 Task: Open Card Donor Stewardship Planning in Board Product User Experience Testing and Optimization to Workspace Change Management Consulting and add a team member Softage.2@softage.net, a label Blue, a checklist Embroidery, an attachment from your computer, a color Blue and finally, add a card description 'Update company social media profiles' and a comment 'Given the potential impact of this task on our company competitive position, let us ensure that we approach it with a sense of strategic thinking and planning.'. Add a start date 'Jan 06, 1900' with a due date 'Jan 13, 1900'
Action: Mouse moved to (68, 282)
Screenshot: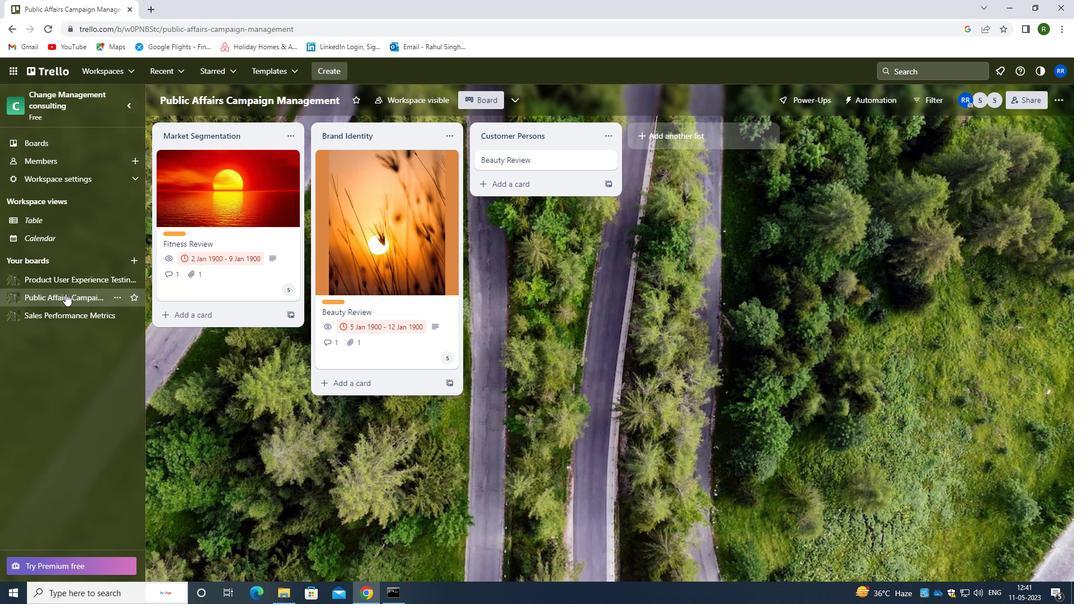 
Action: Mouse pressed left at (68, 282)
Screenshot: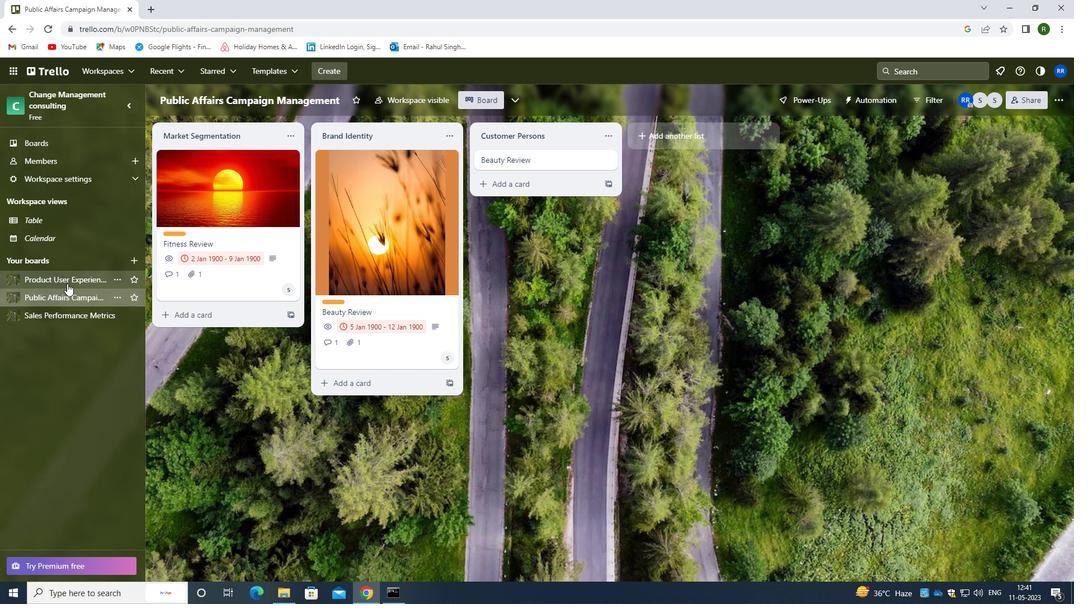 
Action: Mouse moved to (447, 189)
Screenshot: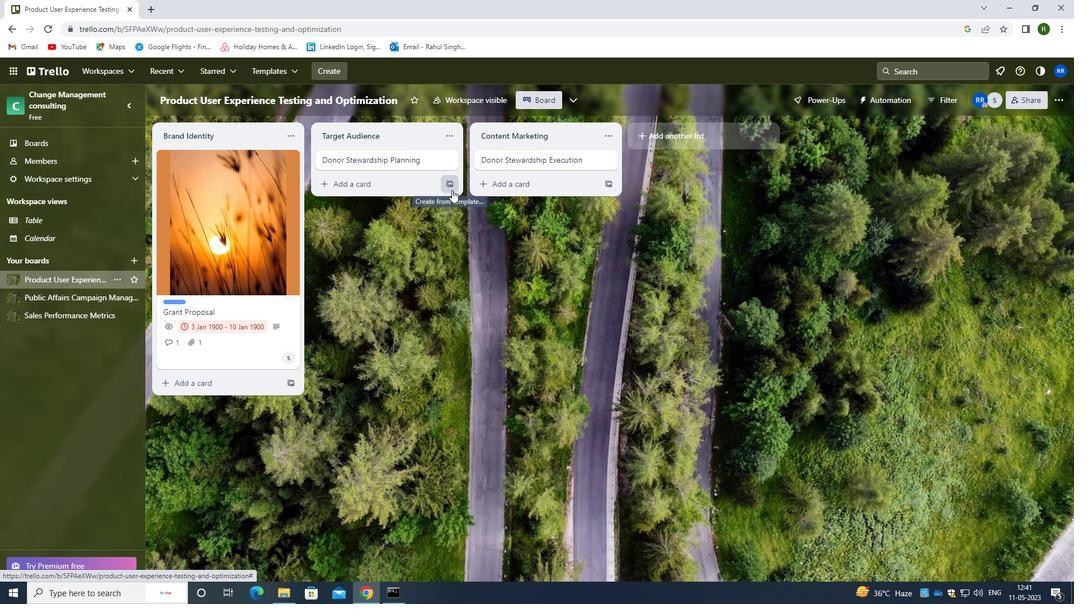
Action: Mouse pressed left at (447, 189)
Screenshot: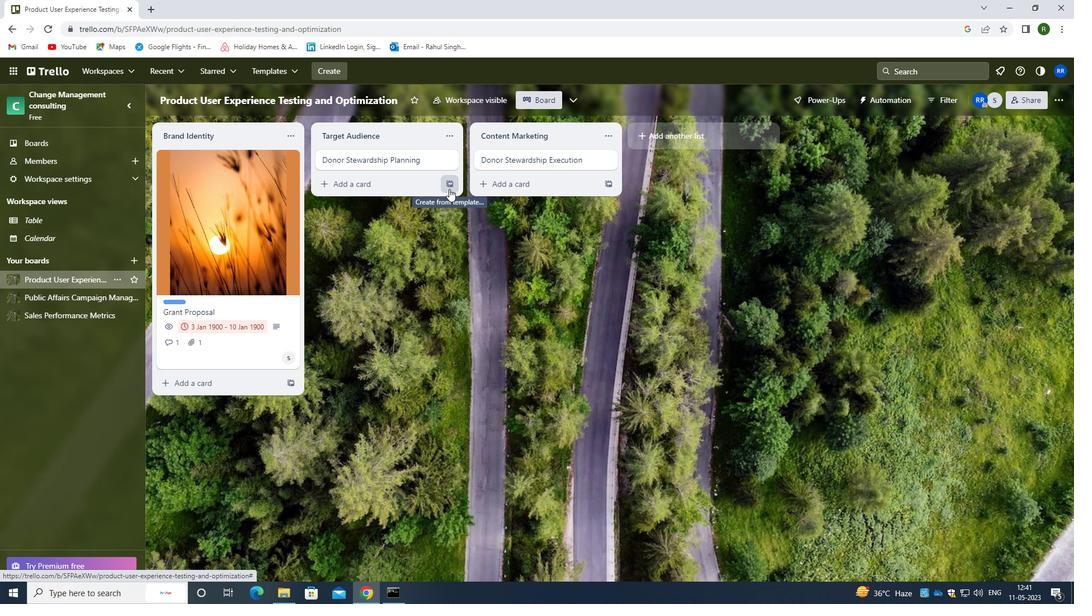 
Action: Mouse moved to (381, 203)
Screenshot: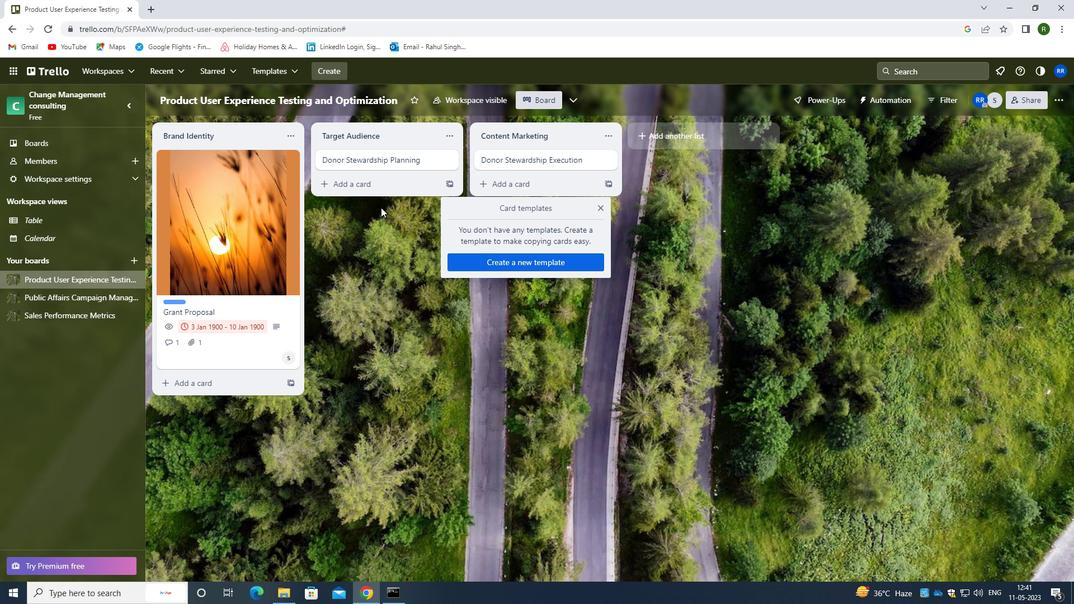 
Action: Mouse pressed left at (381, 203)
Screenshot: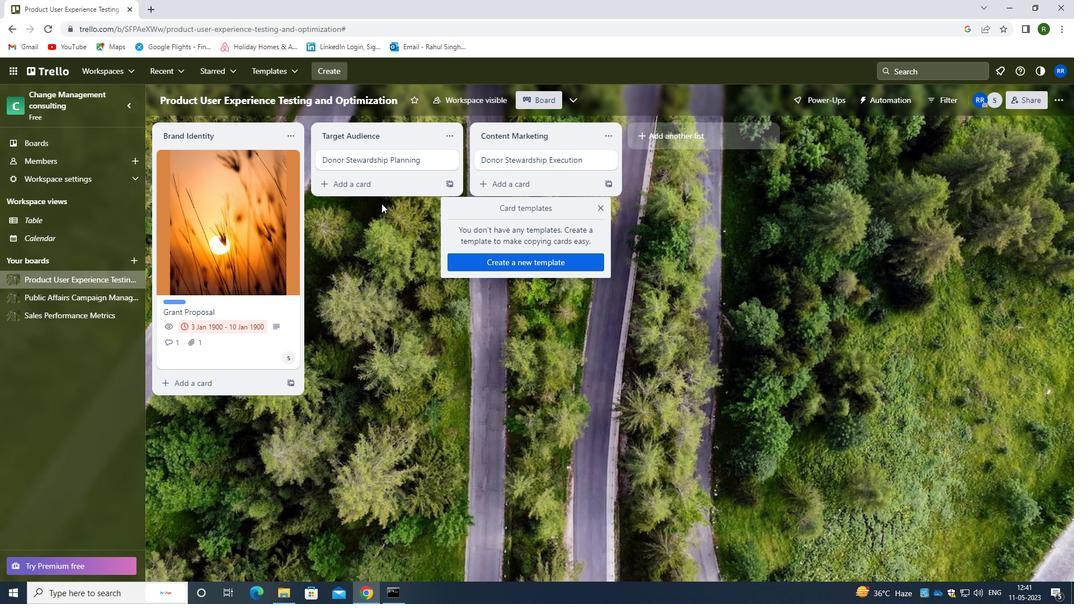 
Action: Mouse moved to (445, 157)
Screenshot: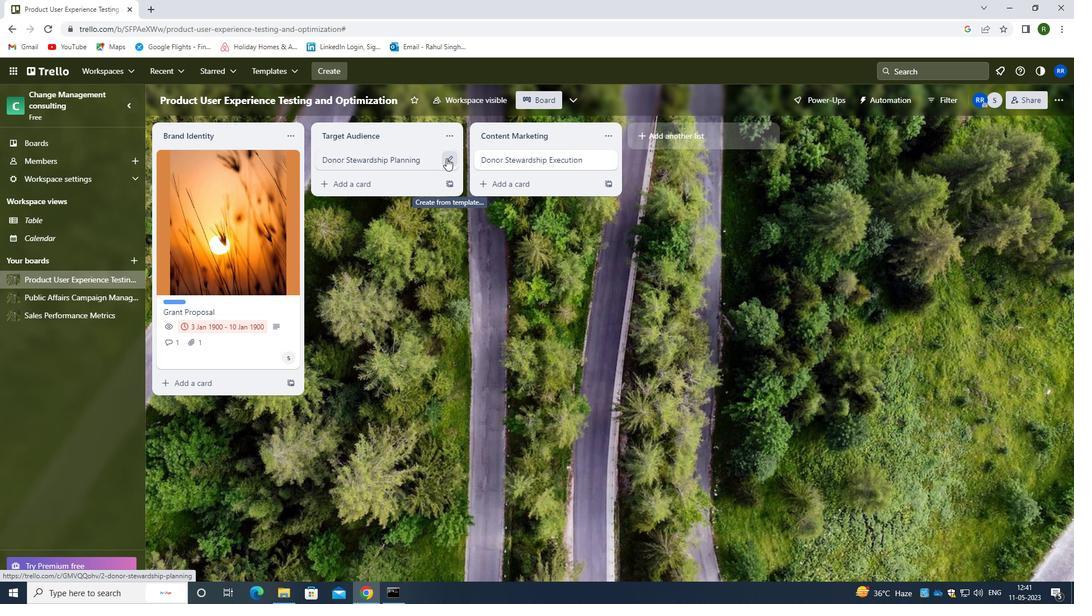 
Action: Mouse pressed left at (445, 157)
Screenshot: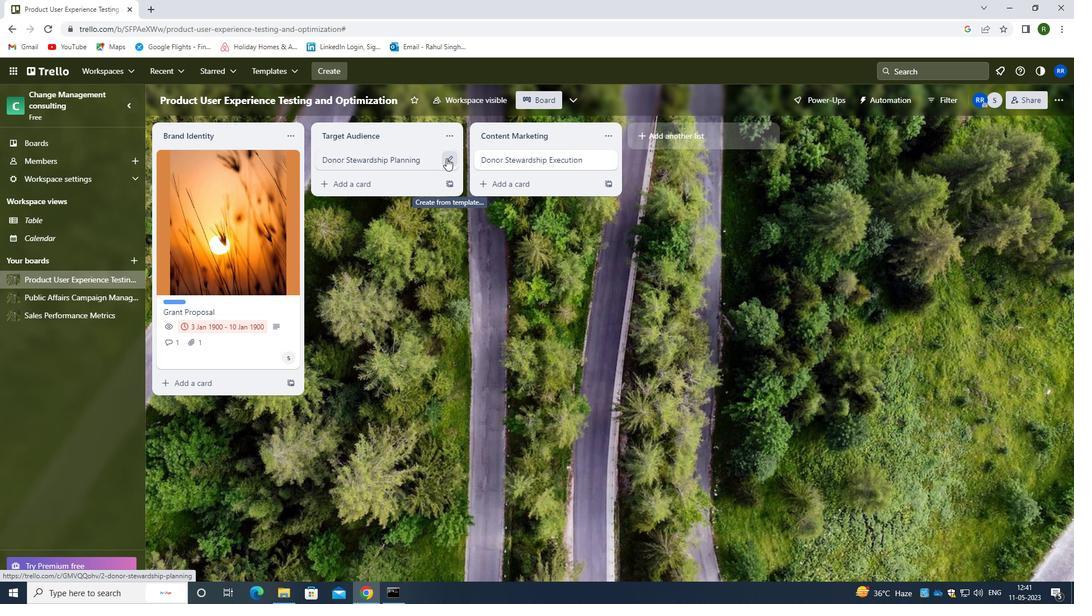 
Action: Mouse moved to (503, 162)
Screenshot: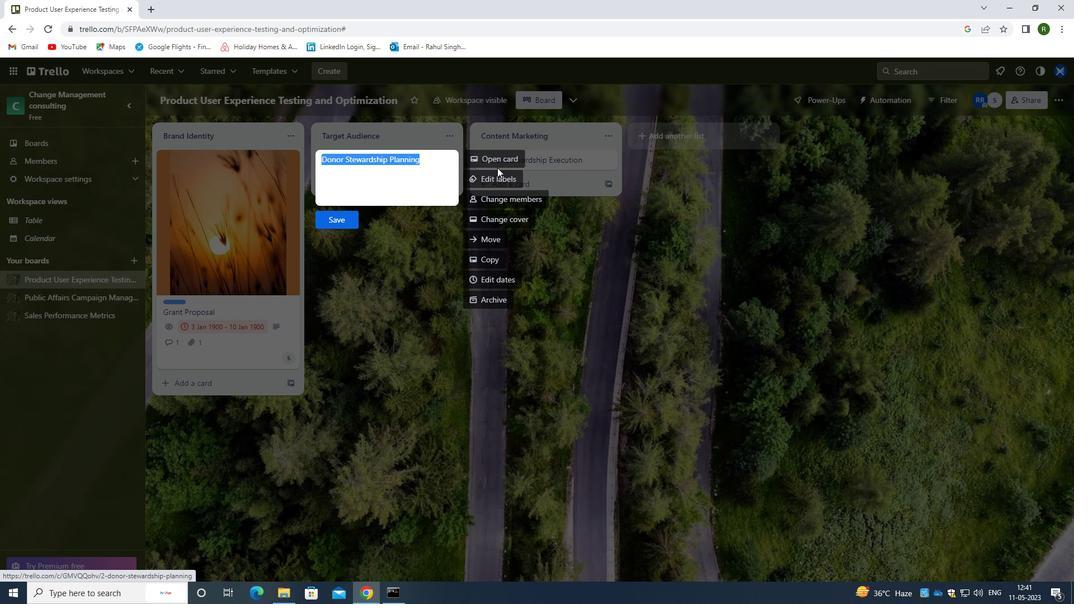 
Action: Mouse pressed left at (503, 162)
Screenshot: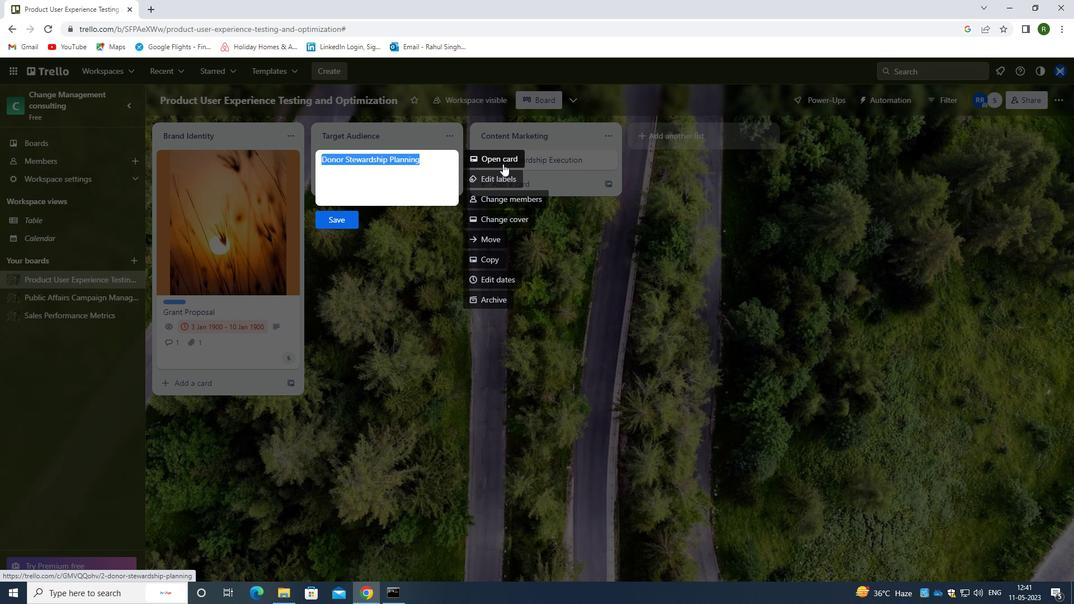 
Action: Mouse moved to (670, 195)
Screenshot: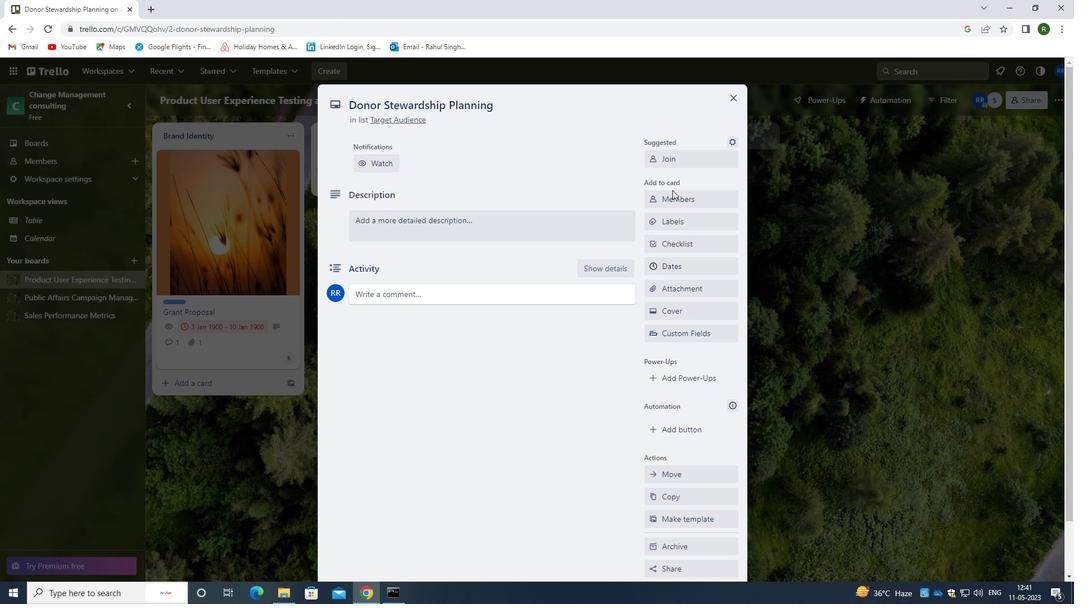 
Action: Mouse pressed left at (670, 195)
Screenshot: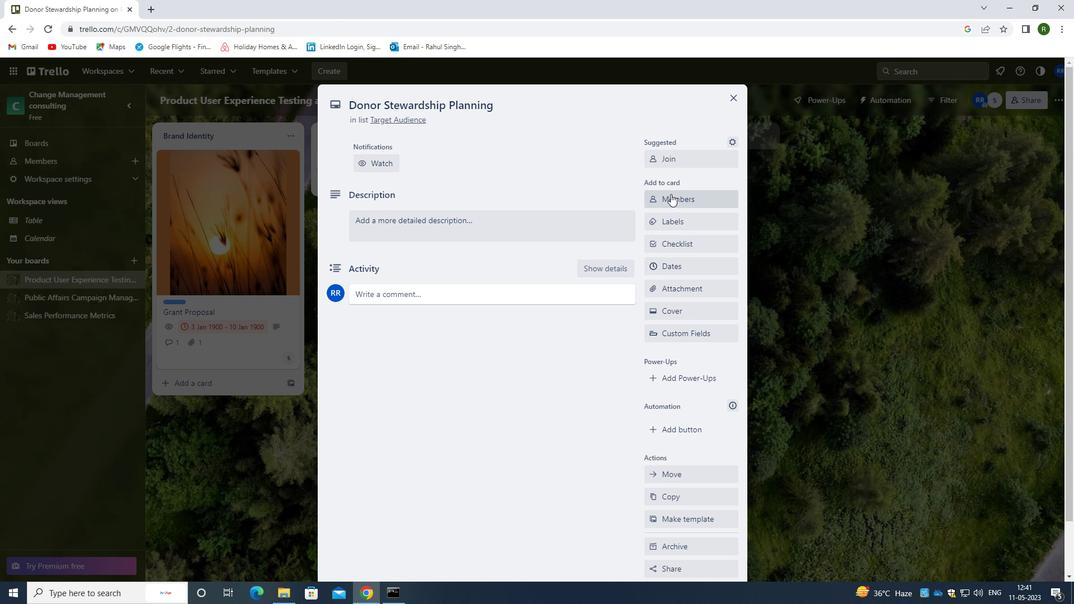 
Action: Mouse moved to (683, 250)
Screenshot: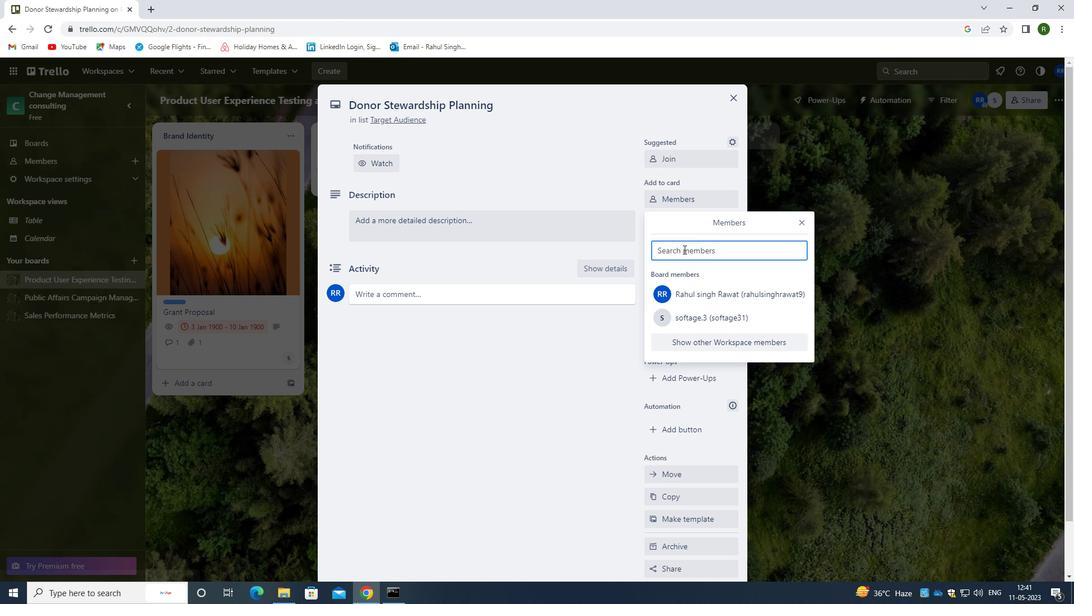 
Action: Key pressed <Key.caps_lock>s<Key.caps_lock>Oftage.2<Key.shift>
Screenshot: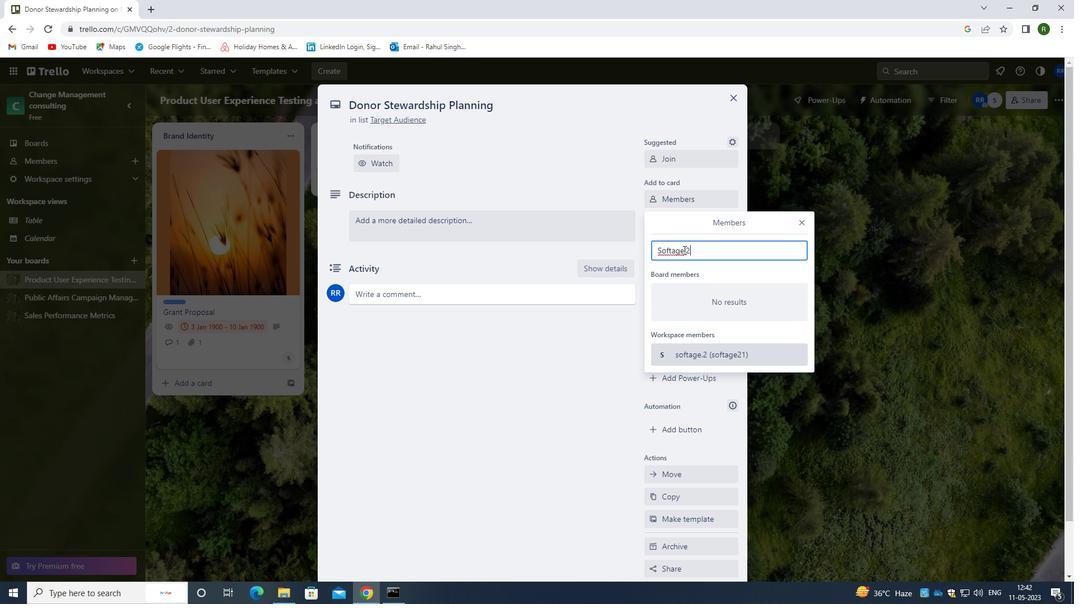 
Action: Mouse moved to (668, 245)
Screenshot: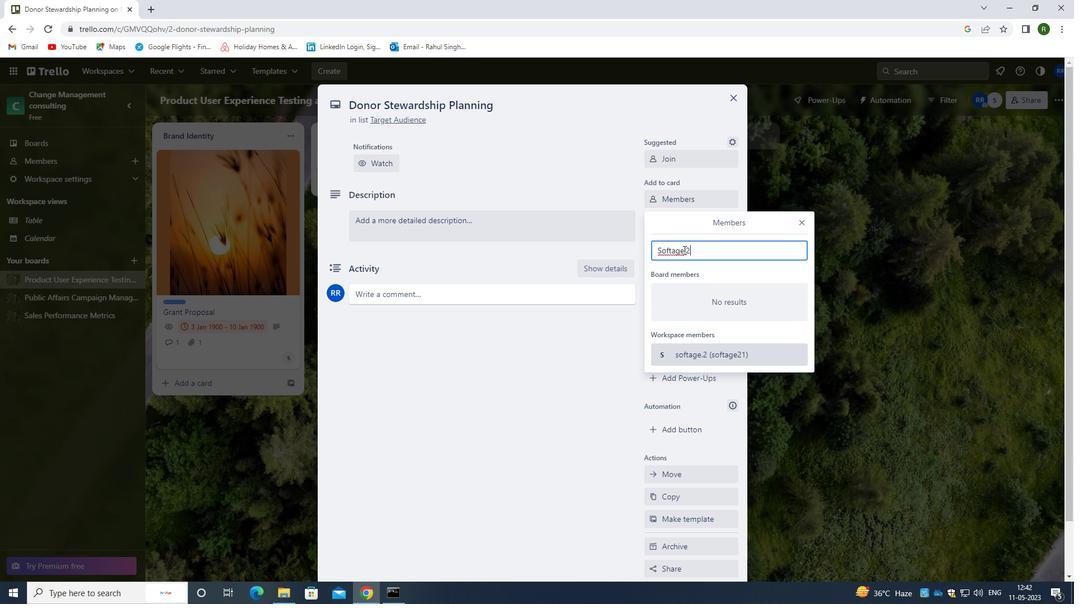 
Action: Key pressed @
Screenshot: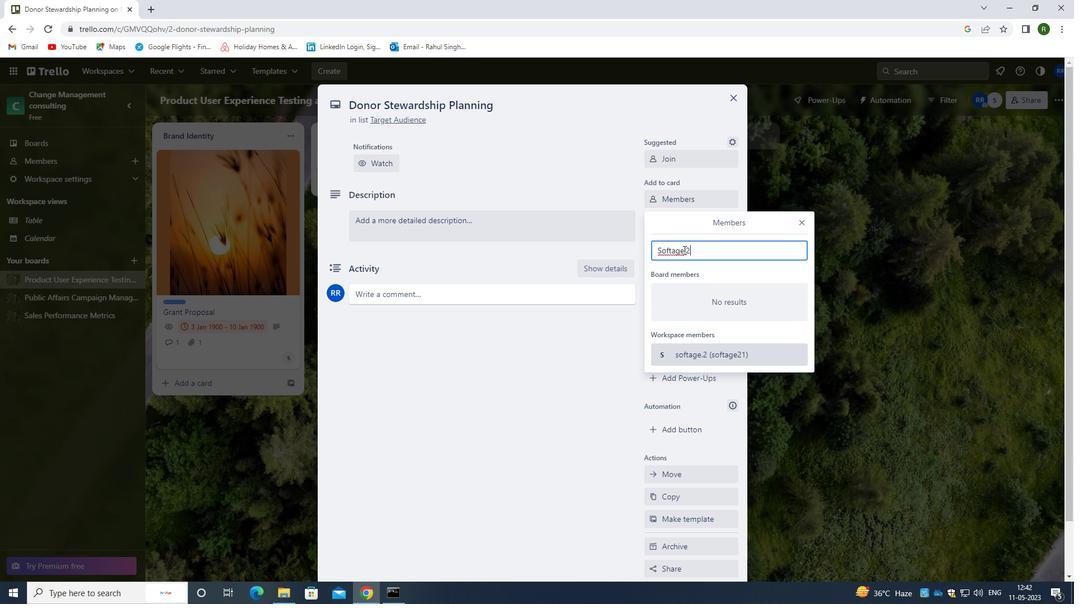
Action: Mouse moved to (668, 245)
Screenshot: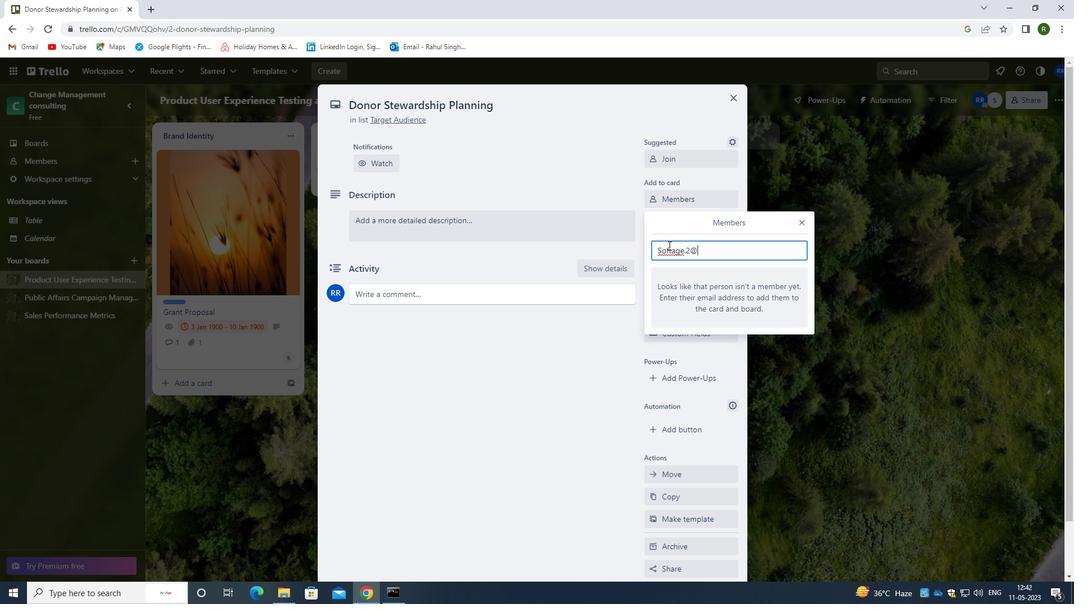 
Action: Key pressed SOFTAGE.NET
Screenshot: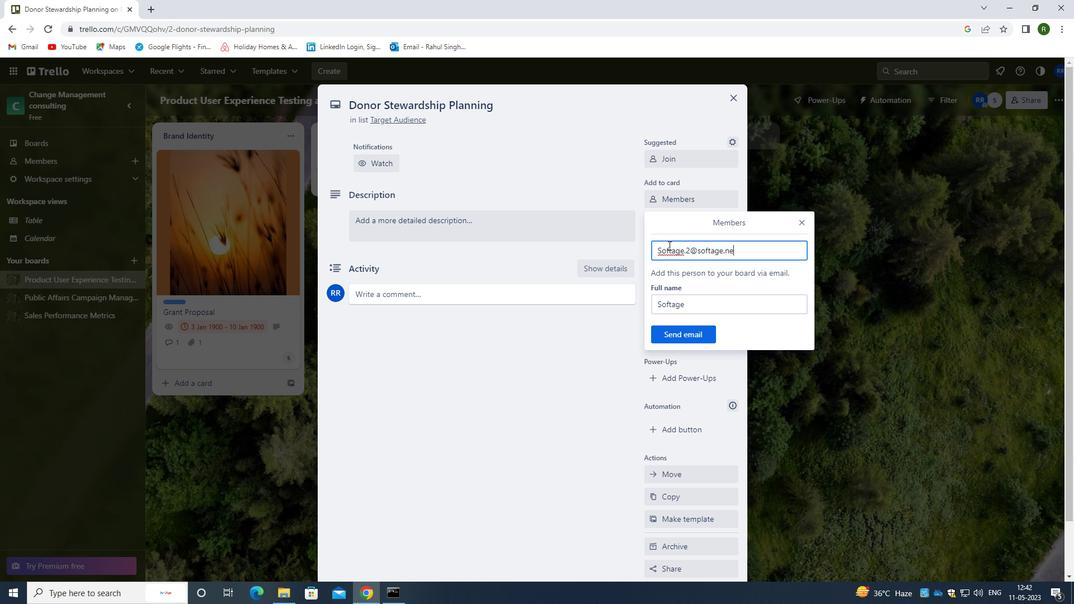 
Action: Mouse moved to (687, 331)
Screenshot: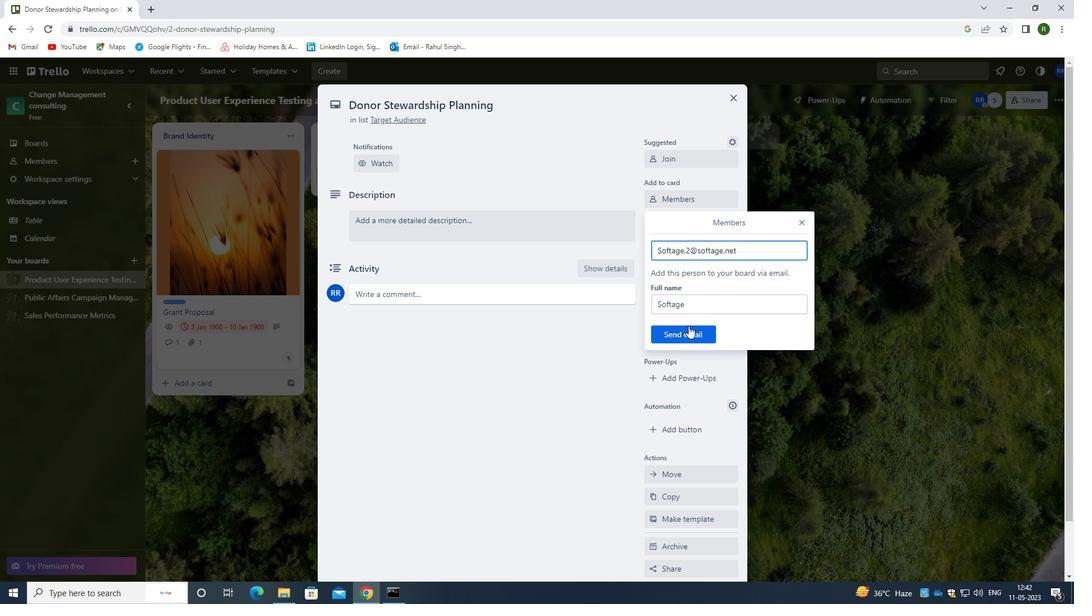 
Action: Mouse pressed left at (687, 331)
Screenshot: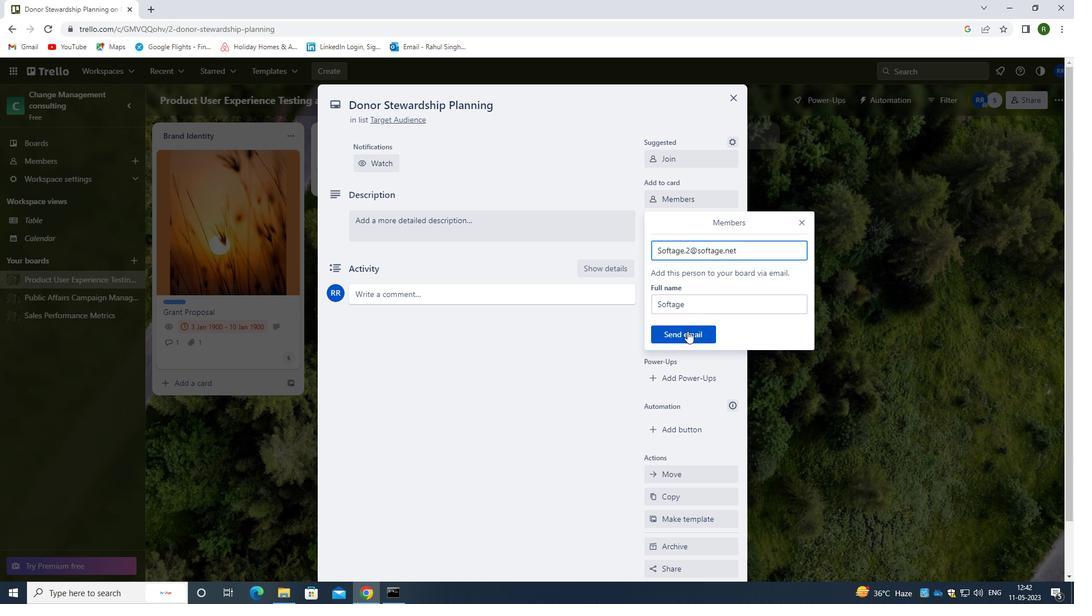 
Action: Mouse moved to (677, 221)
Screenshot: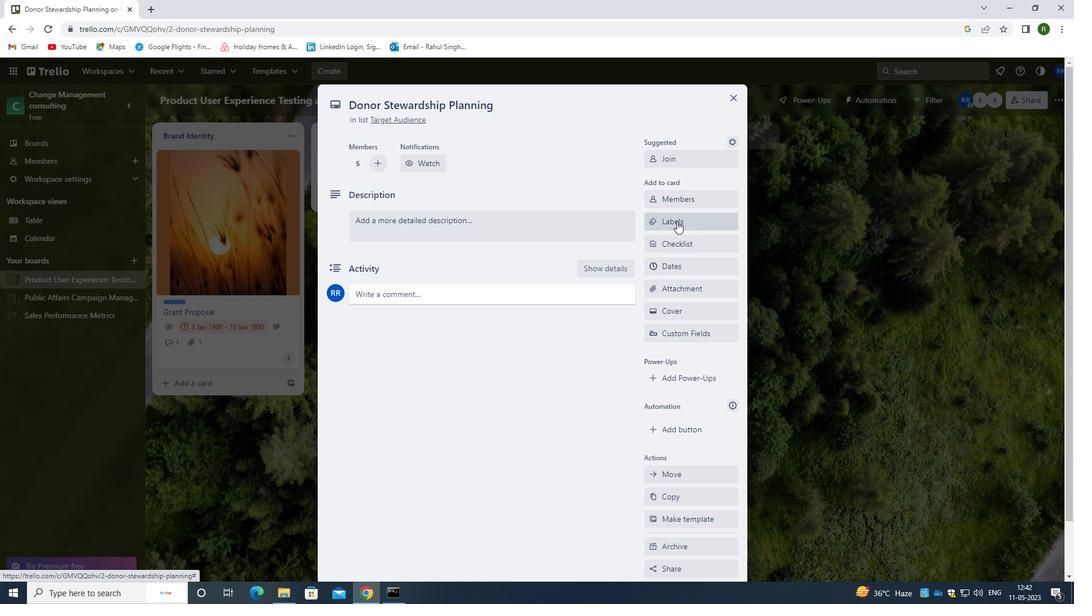 
Action: Mouse pressed left at (677, 221)
Screenshot: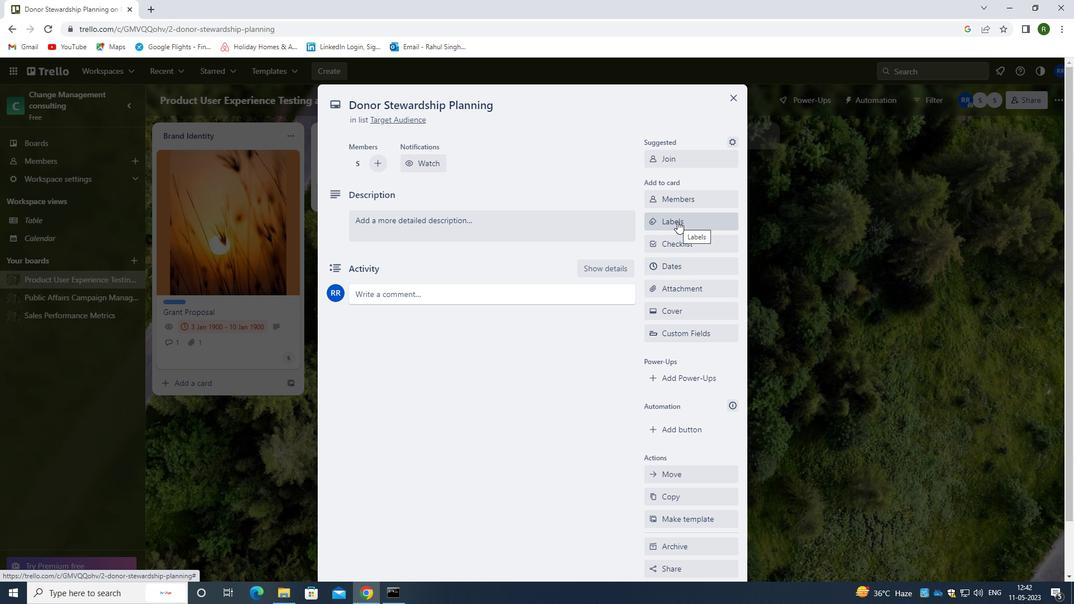 
Action: Mouse moved to (720, 309)
Screenshot: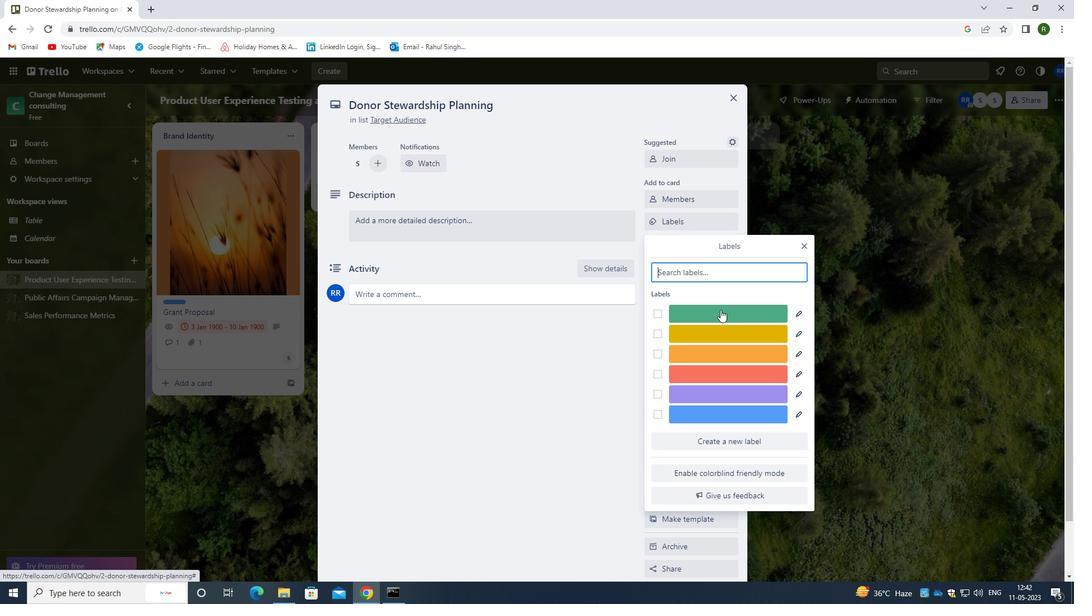 
Action: Key pressed BLEU<Key.backspace><Key.backspace>UE
Screenshot: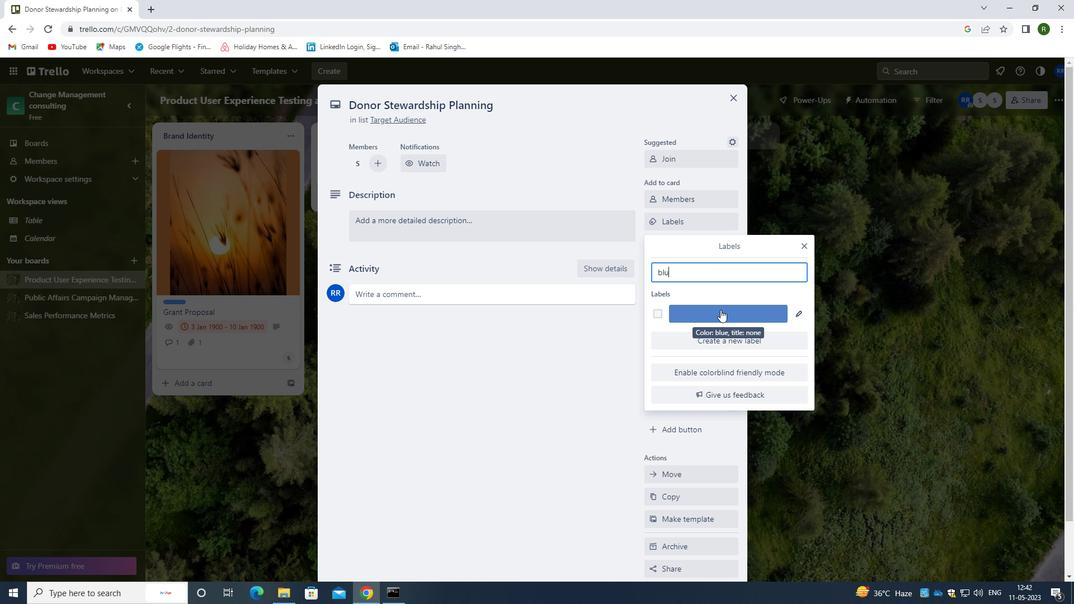 
Action: Mouse moved to (661, 313)
Screenshot: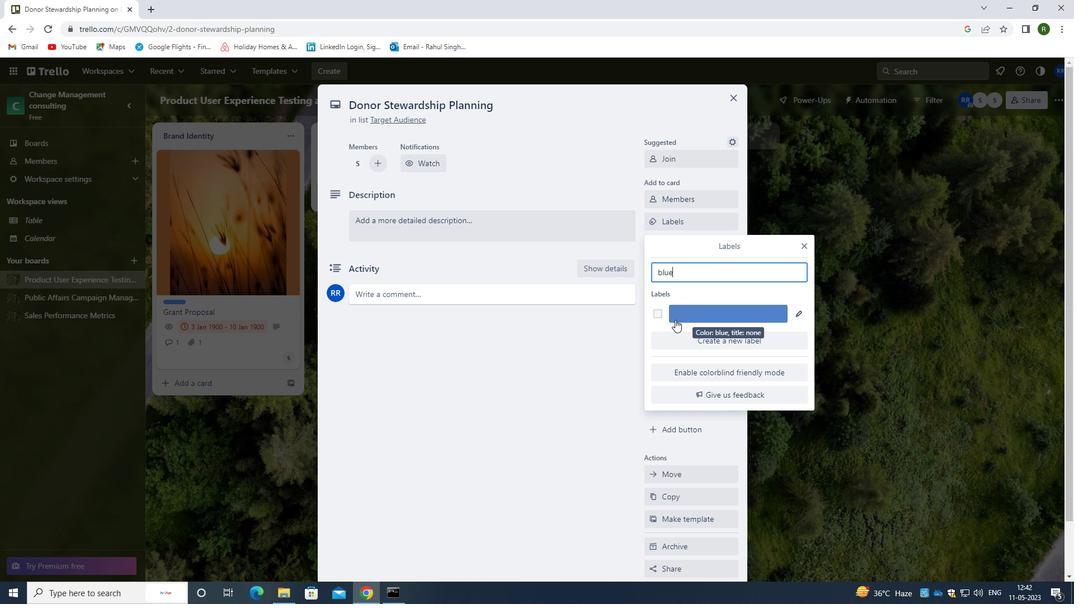 
Action: Mouse pressed left at (661, 313)
Screenshot: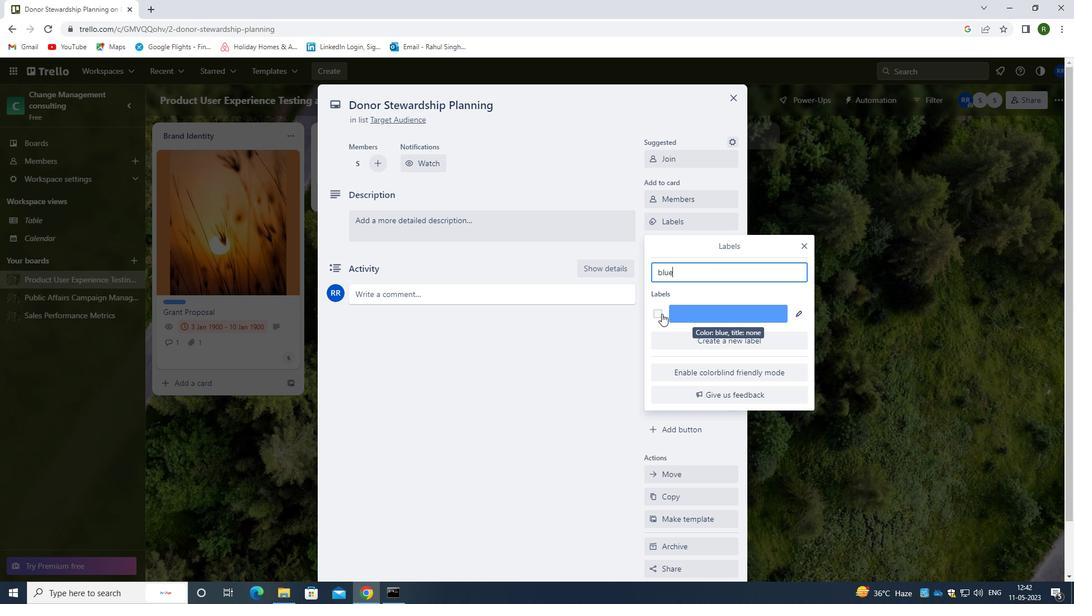 
Action: Mouse moved to (614, 374)
Screenshot: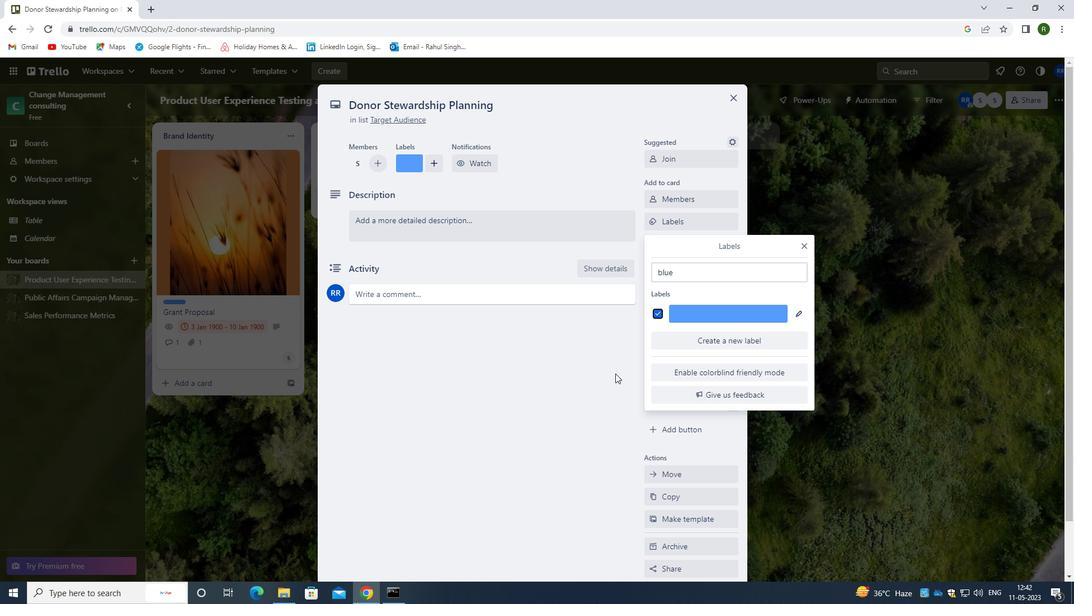 
Action: Mouse pressed left at (614, 374)
Screenshot: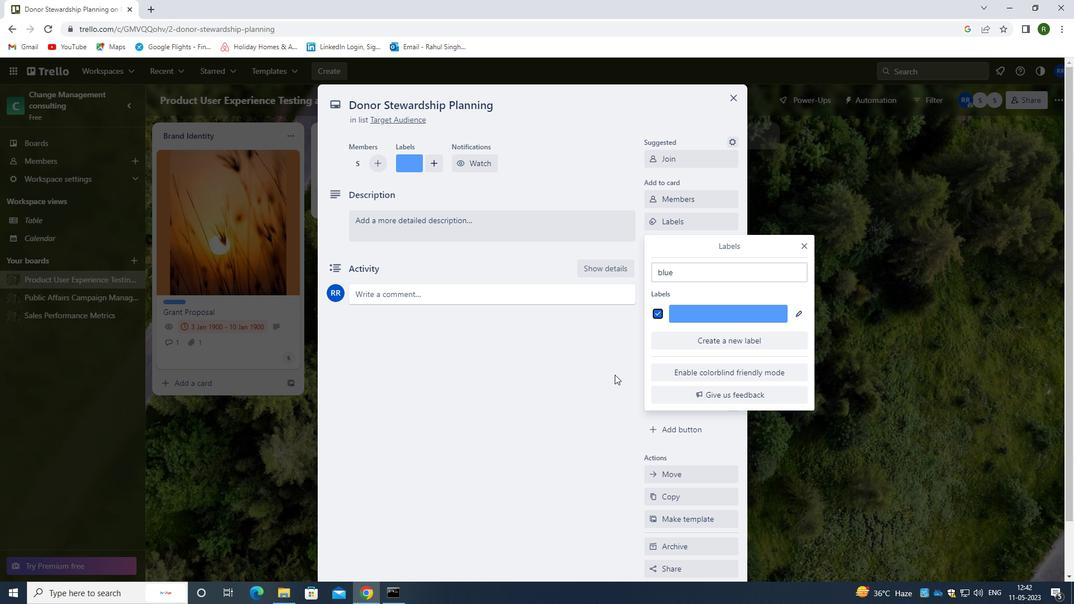 
Action: Mouse moved to (676, 241)
Screenshot: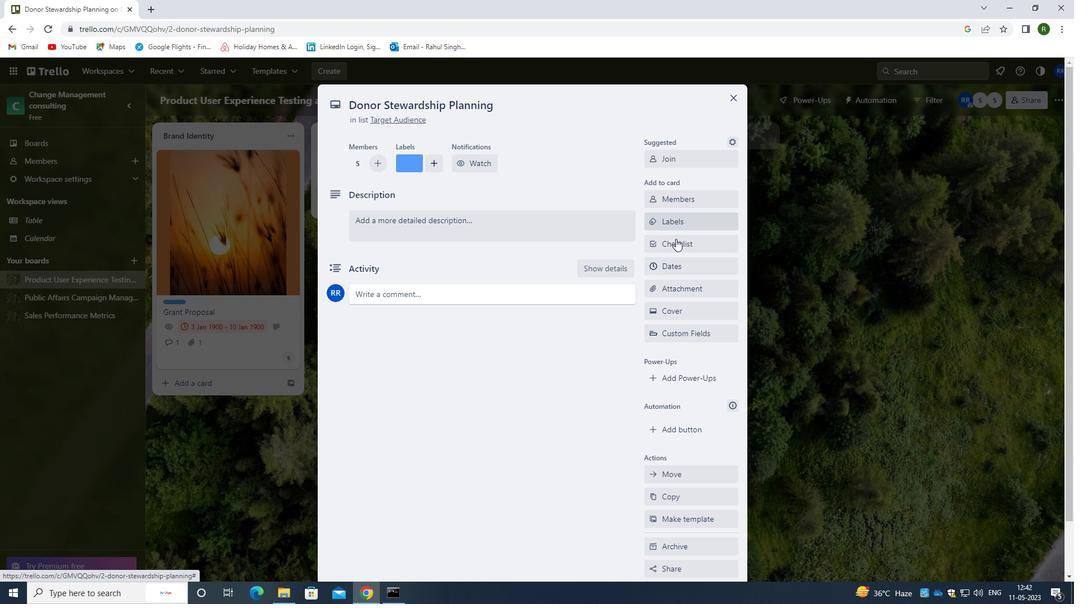 
Action: Mouse pressed left at (676, 241)
Screenshot: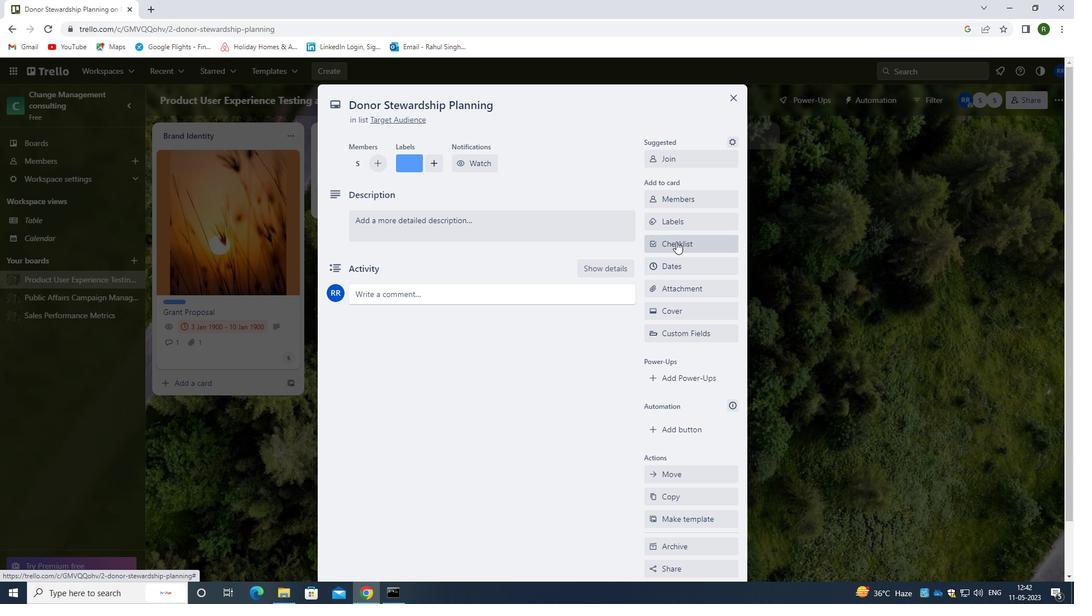 
Action: Mouse moved to (684, 257)
Screenshot: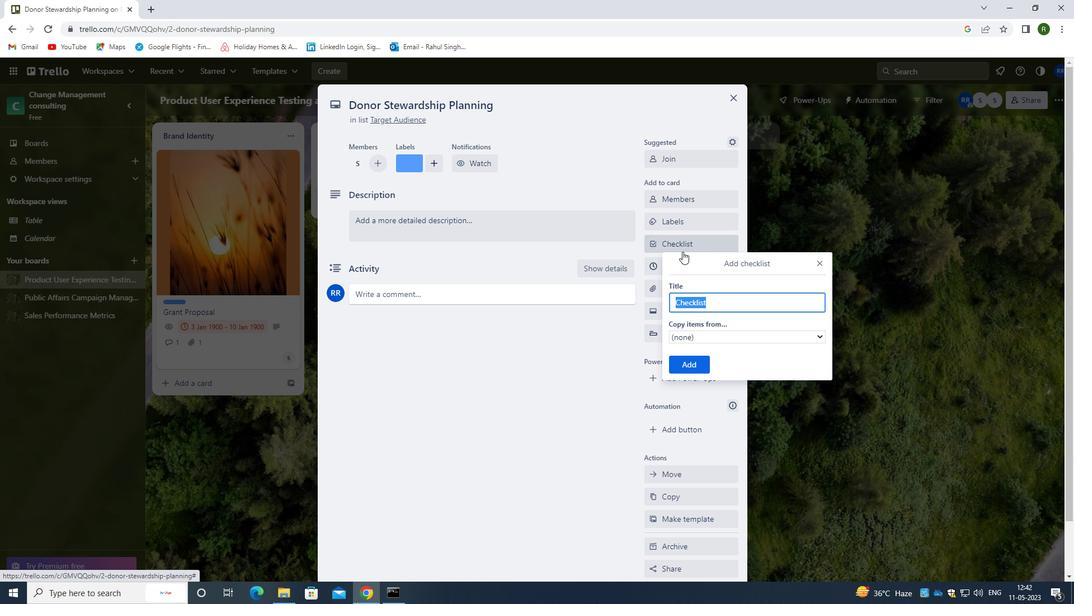 
Action: Key pressed <Key.backspace><Key.caps_lock>E<Key.caps_lock>MN<Key.backspace>B
Screenshot: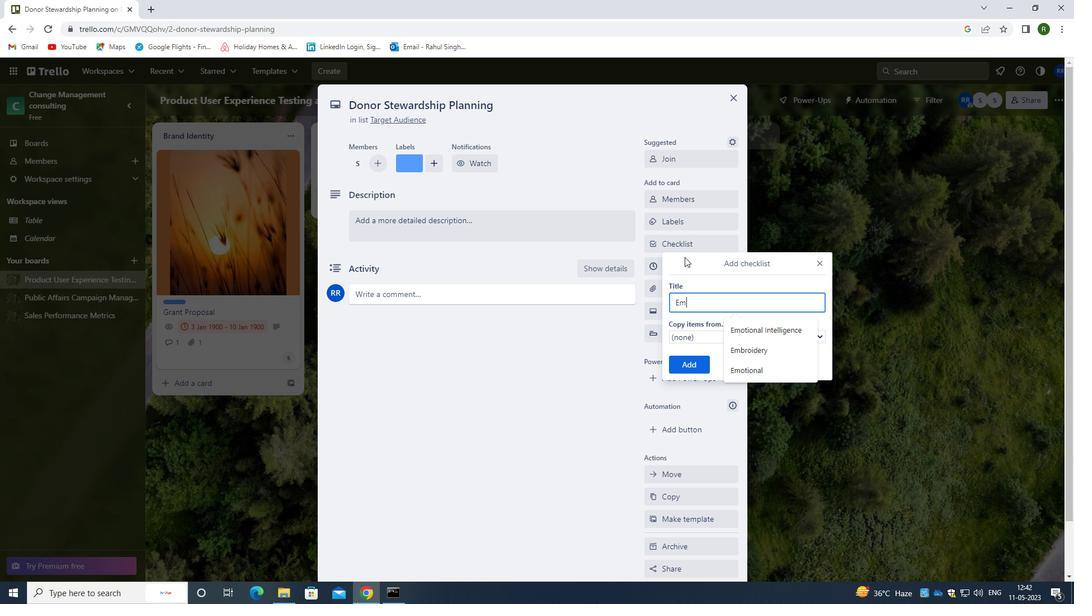 
Action: Mouse moved to (737, 336)
Screenshot: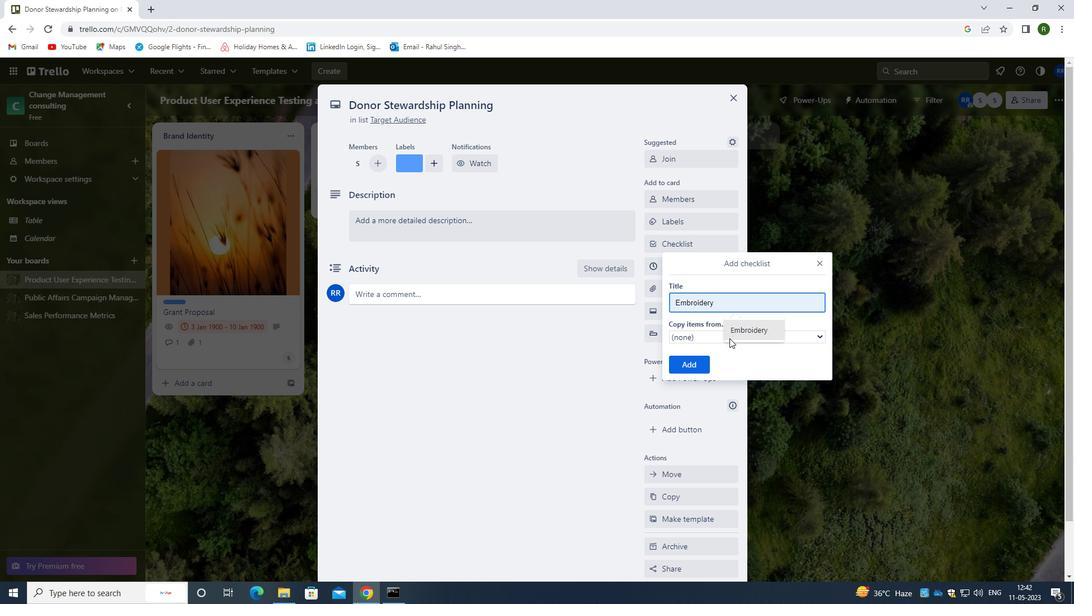 
Action: Mouse pressed left at (737, 336)
Screenshot: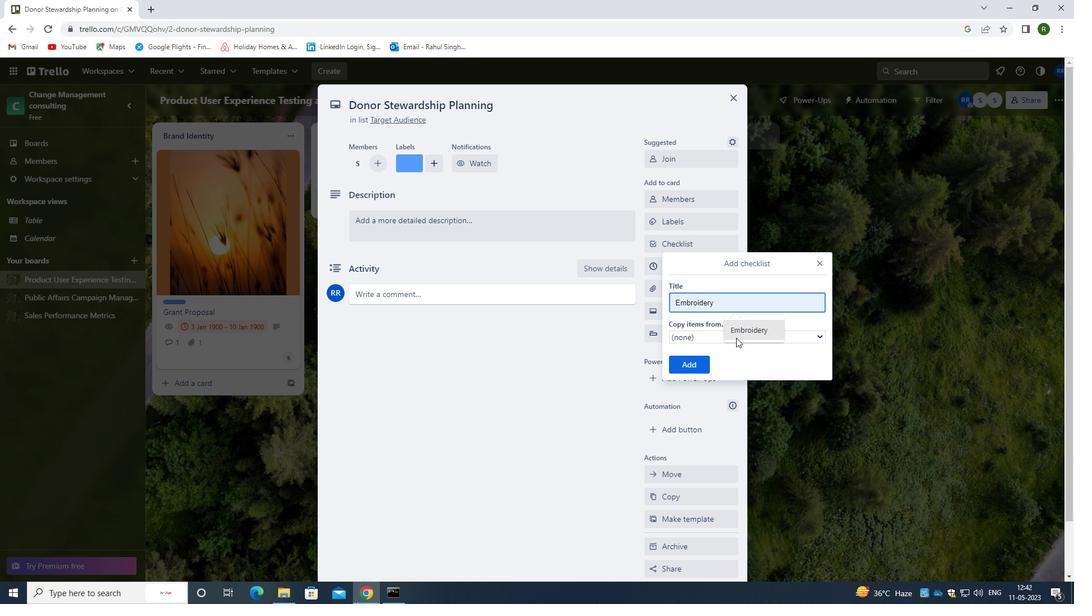 
Action: Mouse moved to (683, 367)
Screenshot: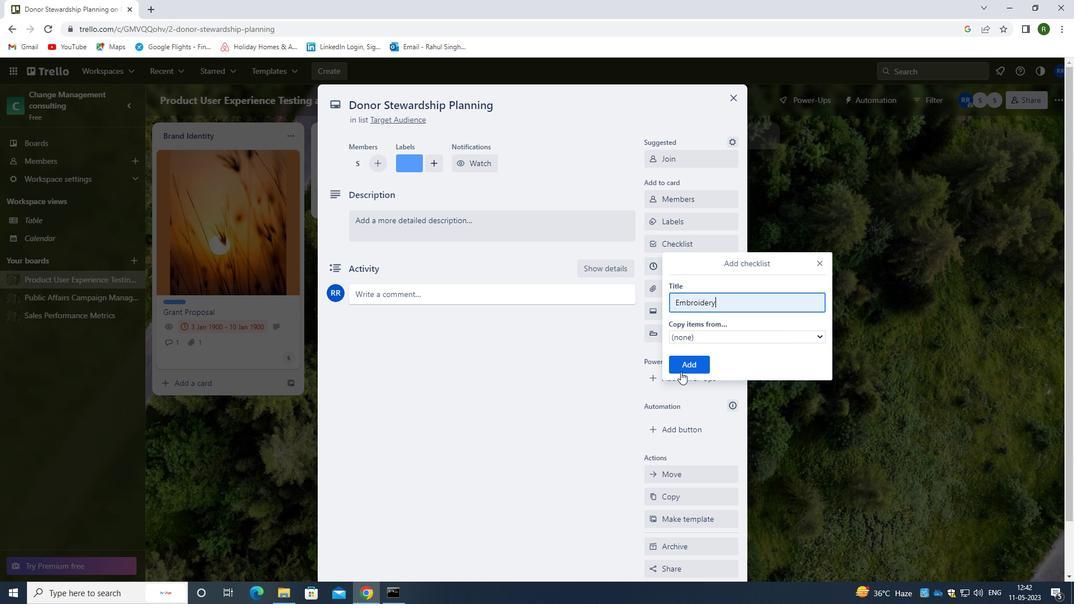 
Action: Mouse pressed left at (683, 367)
Screenshot: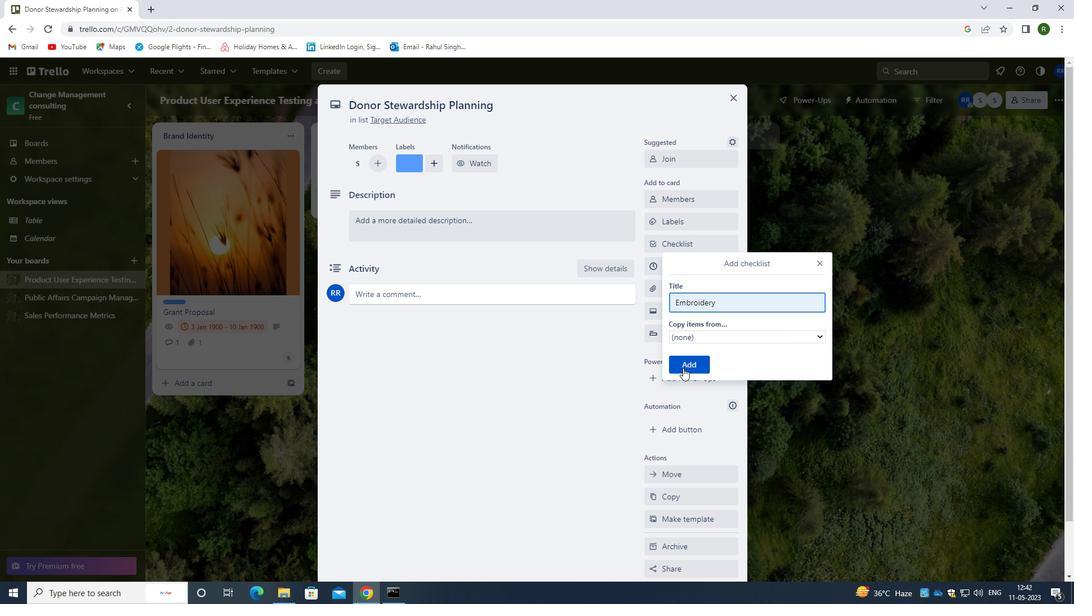 
Action: Mouse moved to (684, 283)
Screenshot: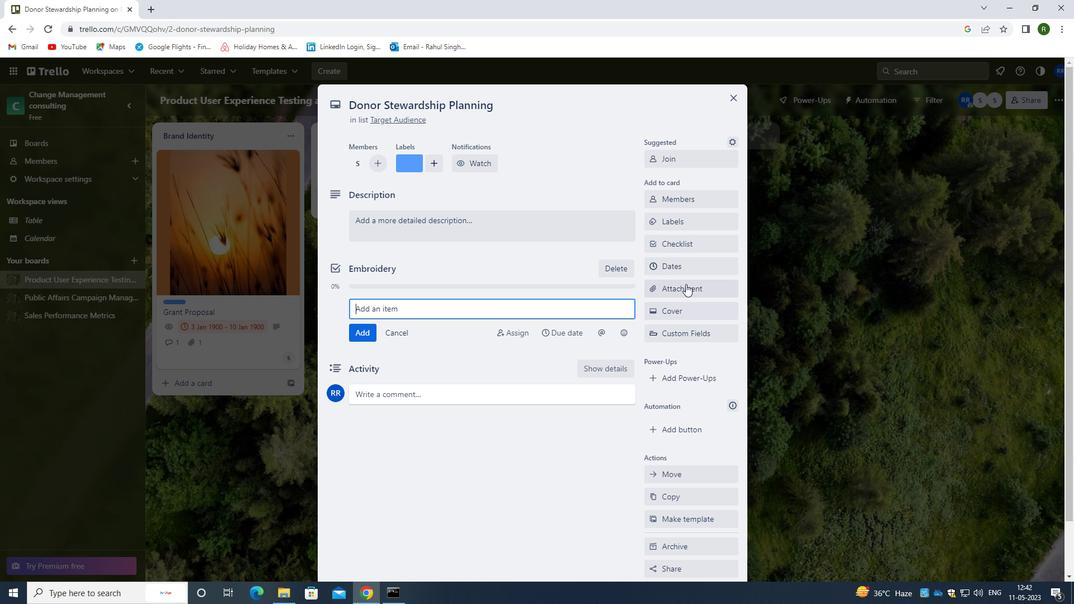 
Action: Mouse pressed left at (684, 283)
Screenshot: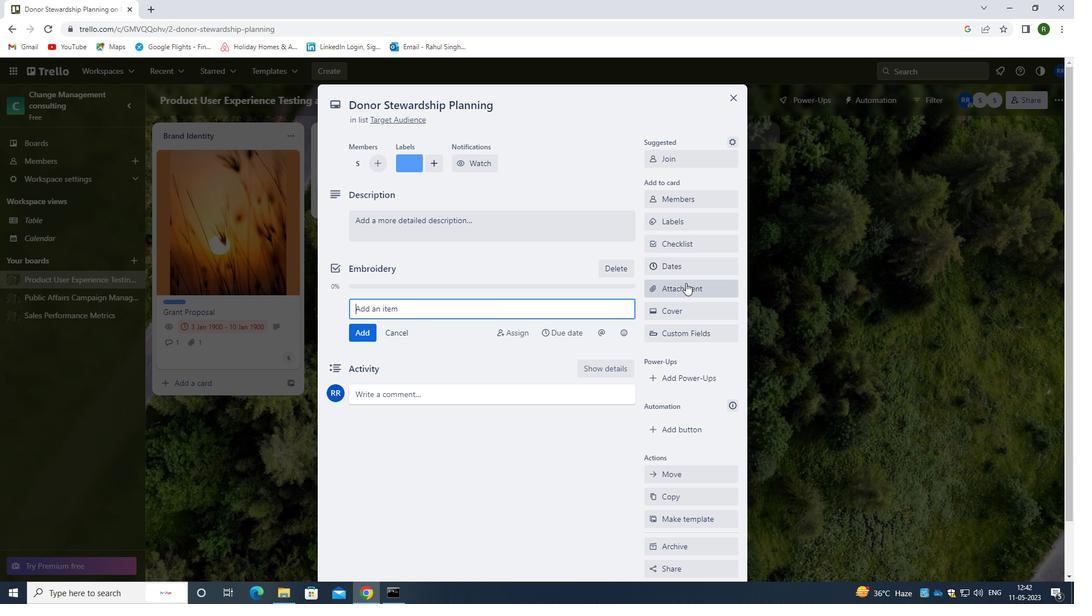 
Action: Mouse moved to (689, 333)
Screenshot: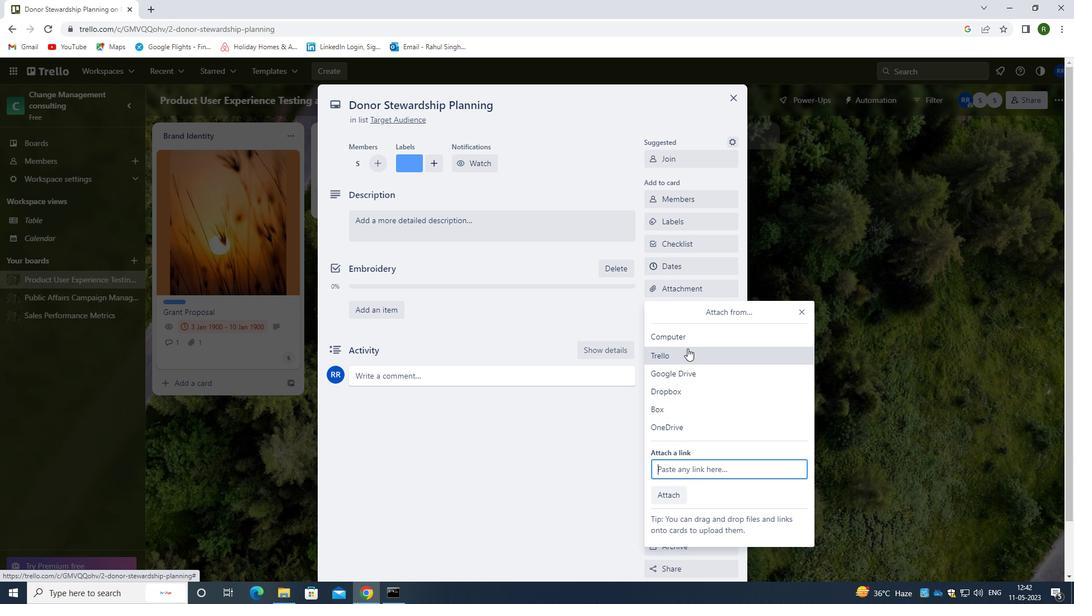 
Action: Mouse pressed left at (689, 333)
Screenshot: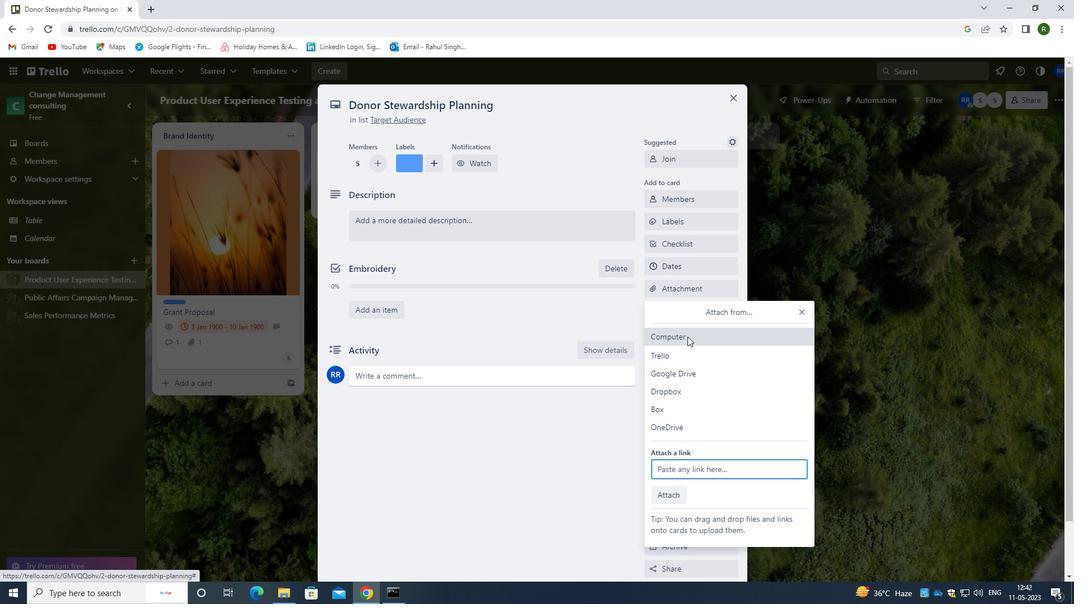 
Action: Mouse moved to (146, 115)
Screenshot: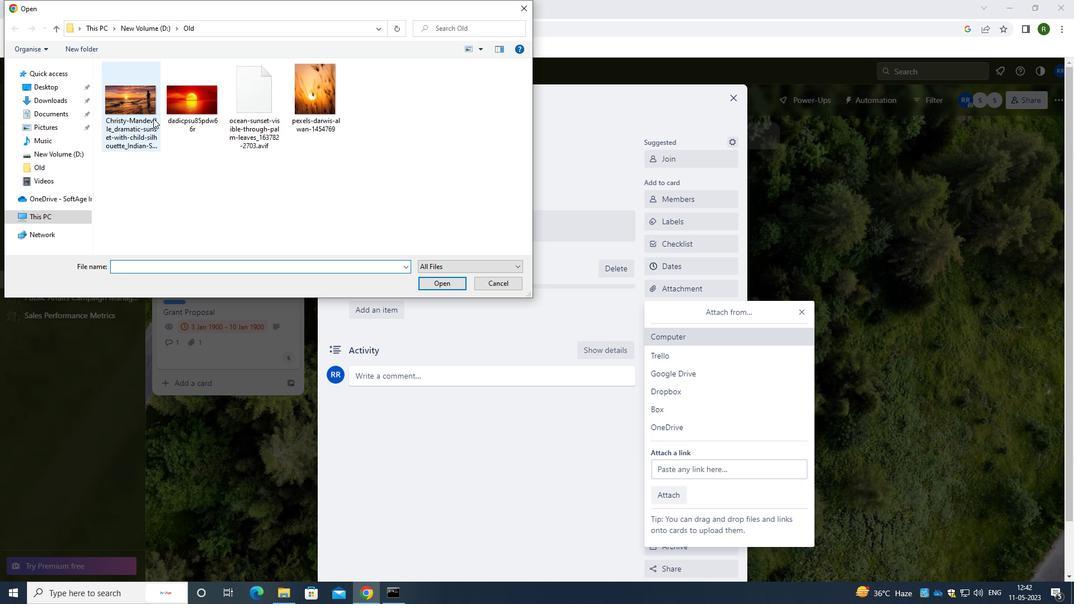 
Action: Mouse pressed left at (146, 115)
Screenshot: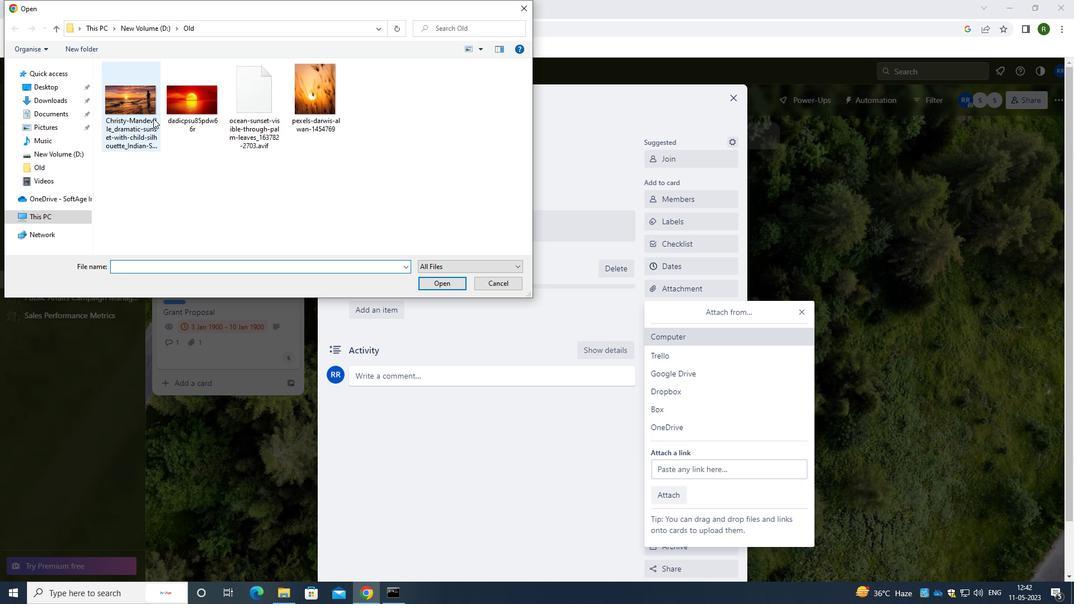 
Action: Mouse moved to (454, 284)
Screenshot: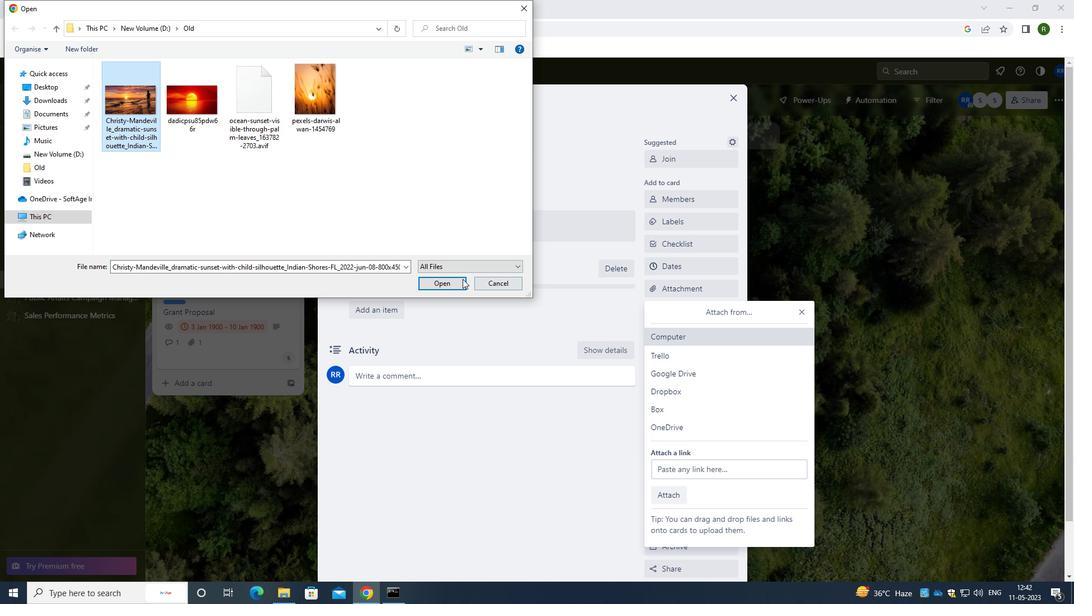 
Action: Mouse pressed left at (454, 284)
Screenshot: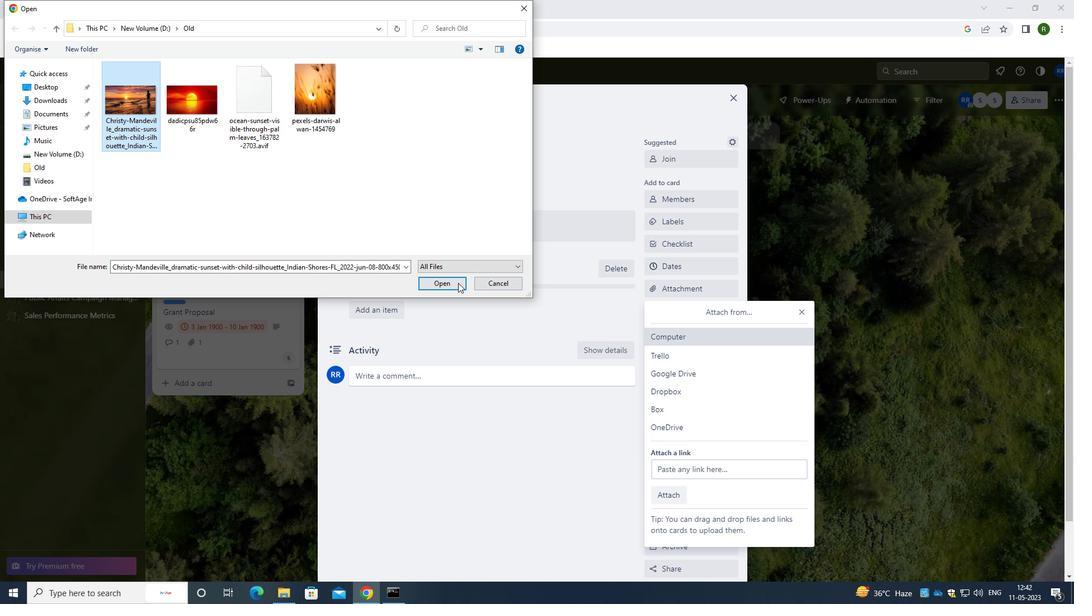 
Action: Mouse moved to (611, 352)
Screenshot: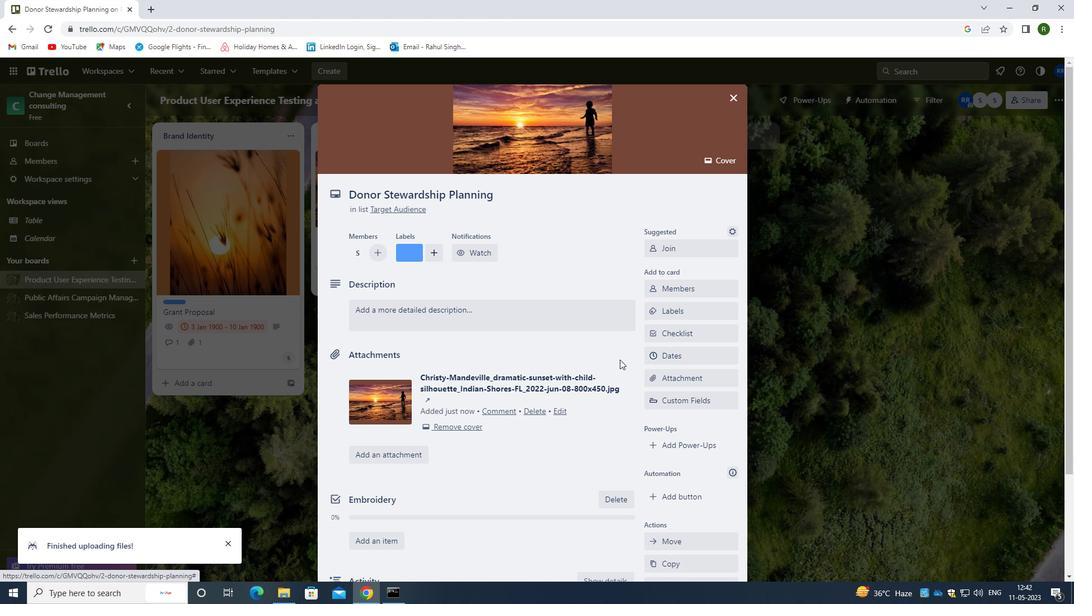 
Action: Mouse scrolled (611, 351) with delta (0, 0)
Screenshot: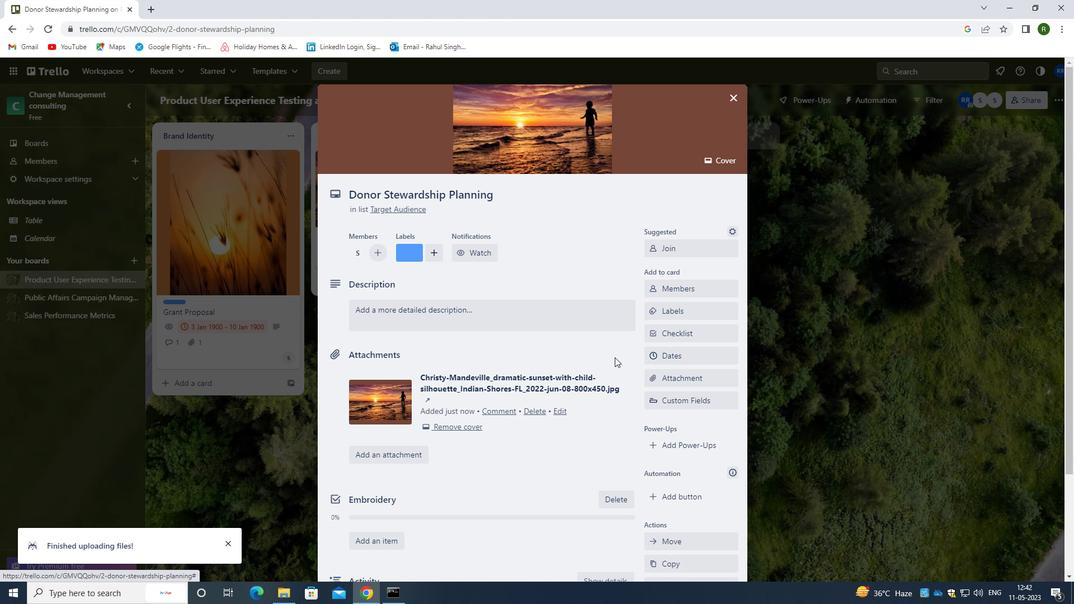 
Action: Mouse scrolled (611, 351) with delta (0, 0)
Screenshot: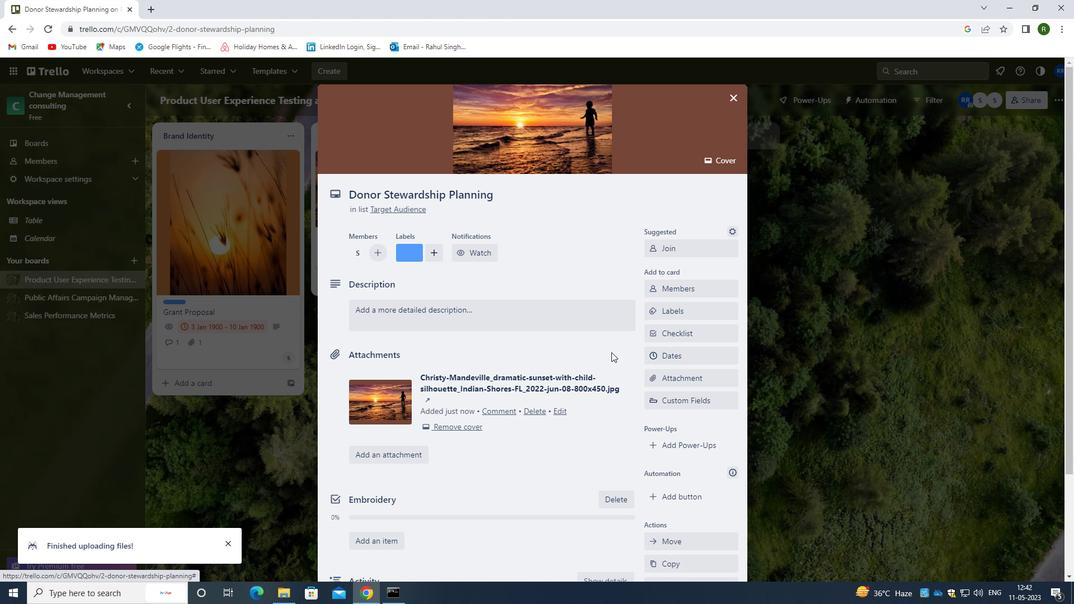 
Action: Mouse moved to (404, 199)
Screenshot: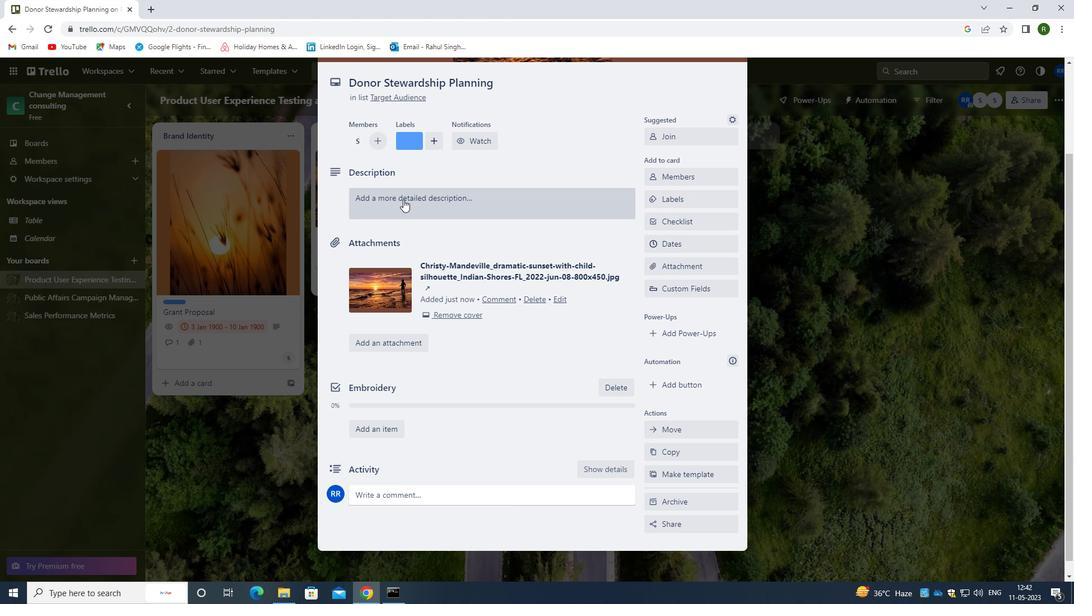 
Action: Mouse pressed left at (404, 199)
Screenshot: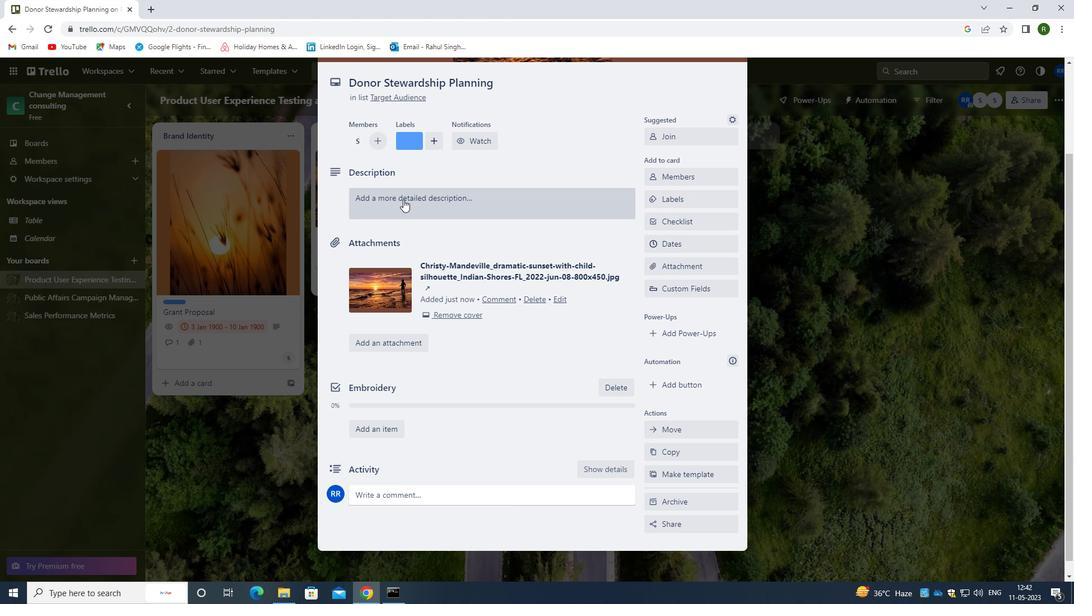 
Action: Key pressed <Key.caps_lock>U<Key.caps_lock>PDATE<Key.space>COMPANY<Key.space>SOCIAL<Key.space>MEDIA<Key.space>PROFILES.
Screenshot: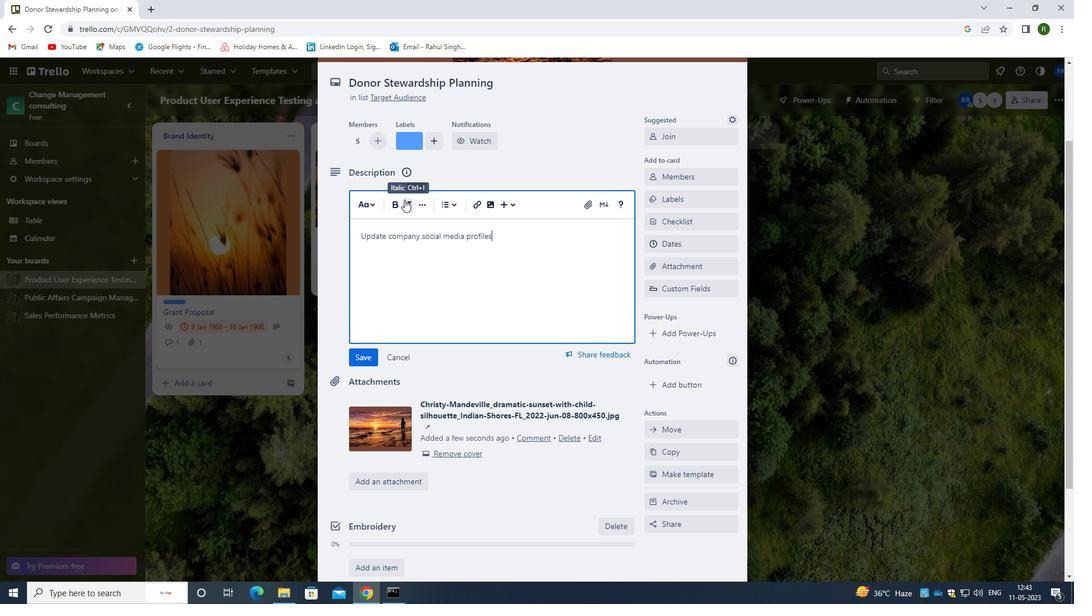 
Action: Mouse moved to (360, 358)
Screenshot: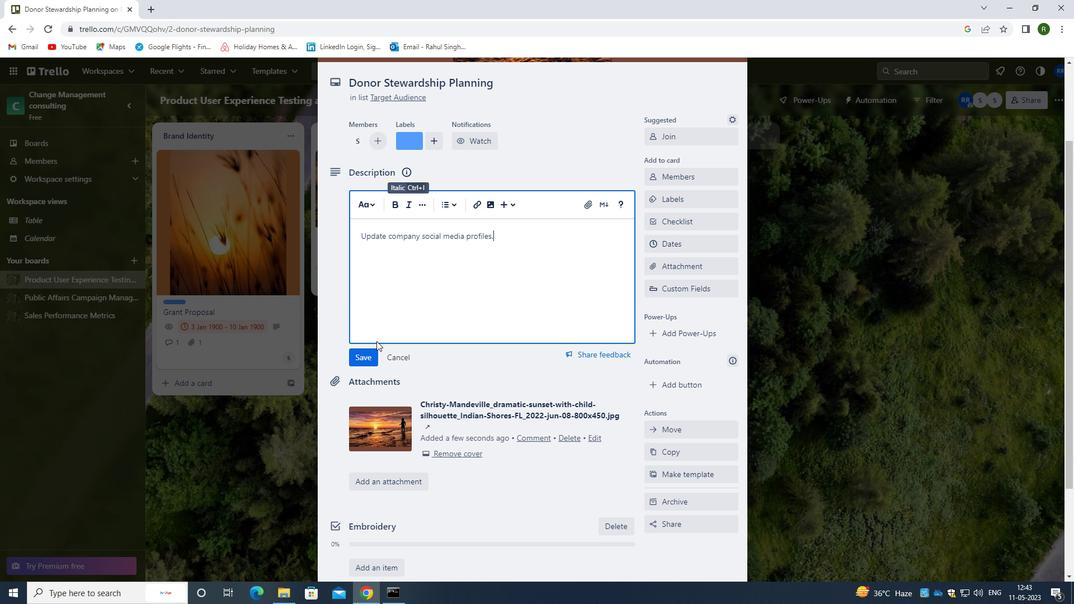 
Action: Mouse pressed left at (360, 358)
Screenshot: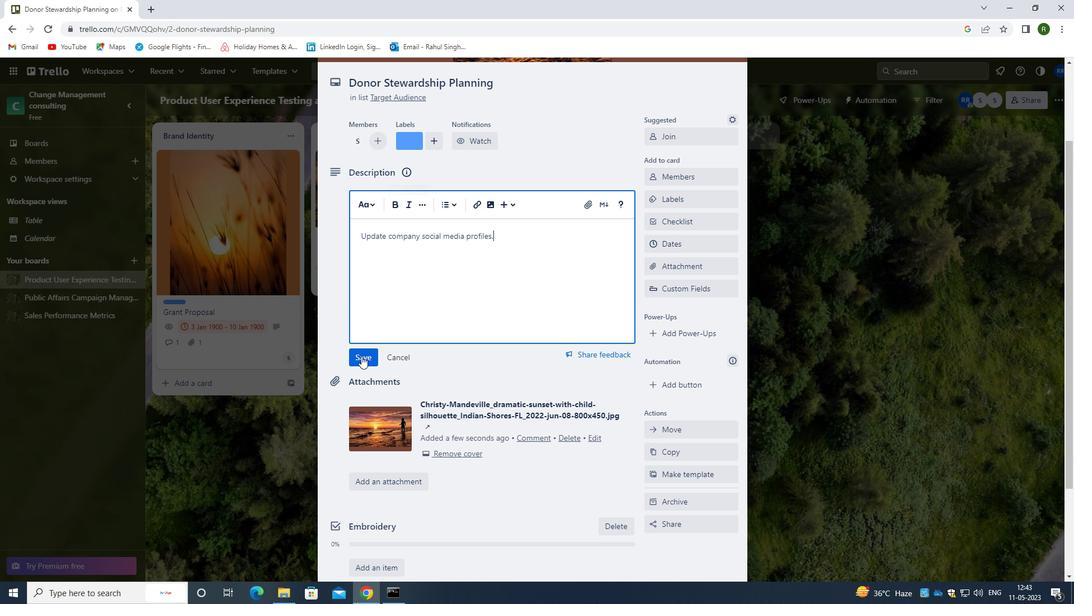 
Action: Mouse moved to (434, 306)
Screenshot: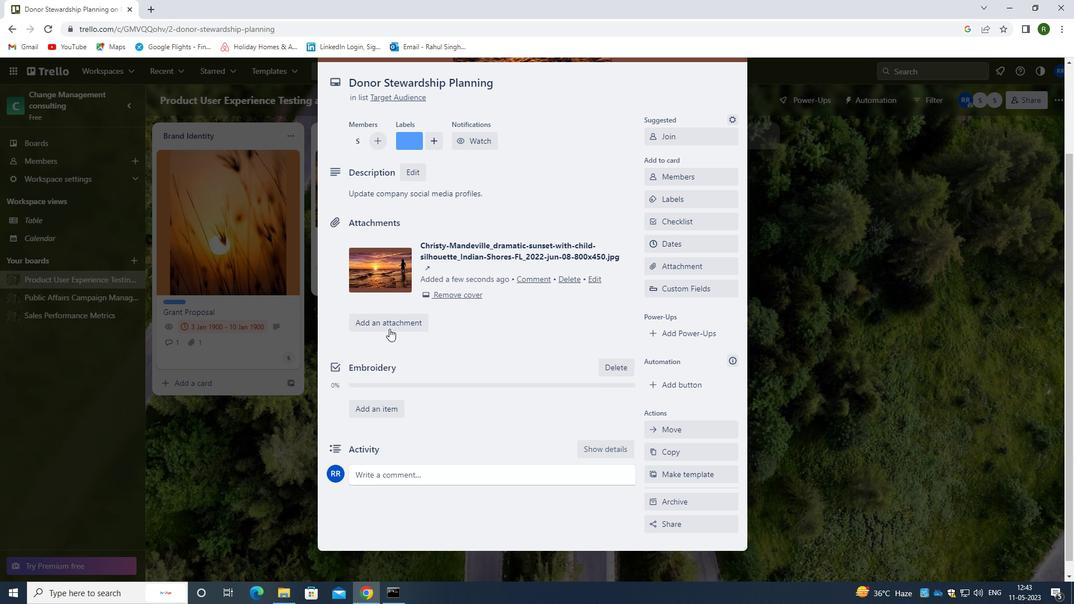 
Action: Mouse scrolled (434, 305) with delta (0, 0)
Screenshot: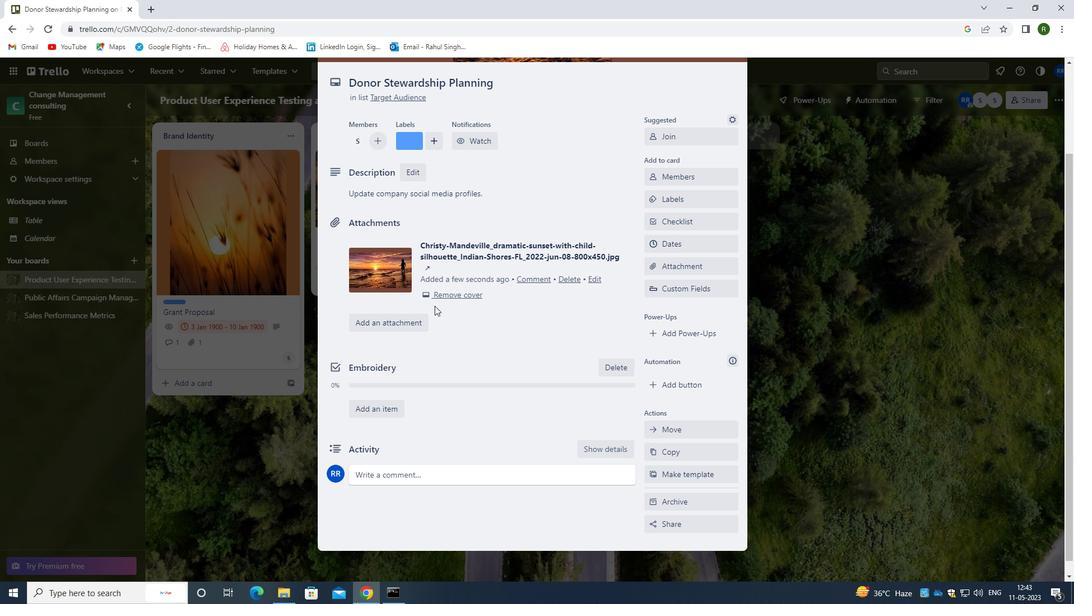 
Action: Mouse scrolled (434, 305) with delta (0, 0)
Screenshot: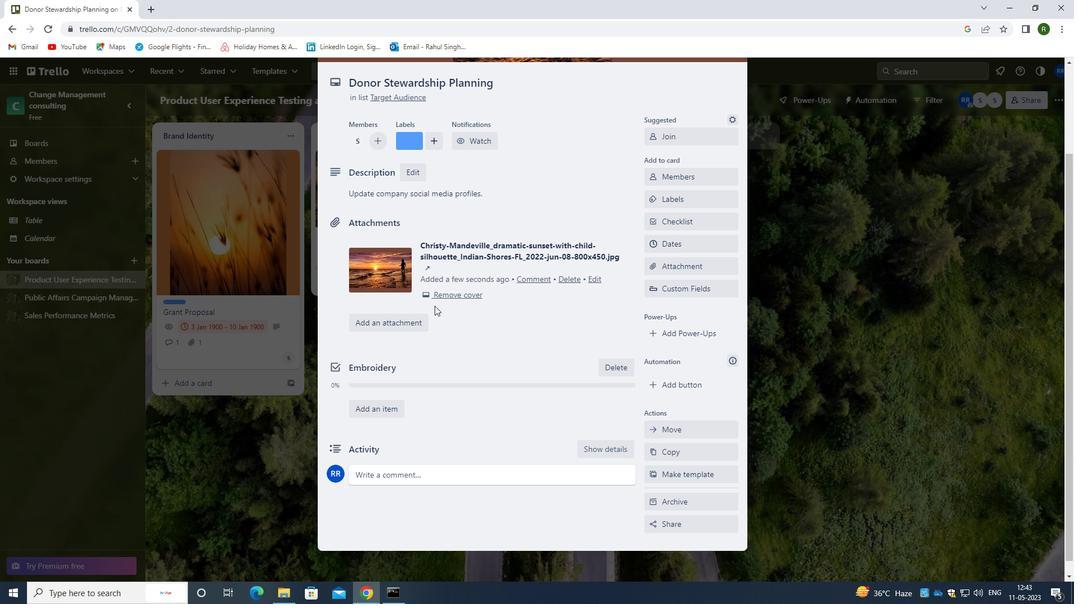 
Action: Mouse moved to (394, 464)
Screenshot: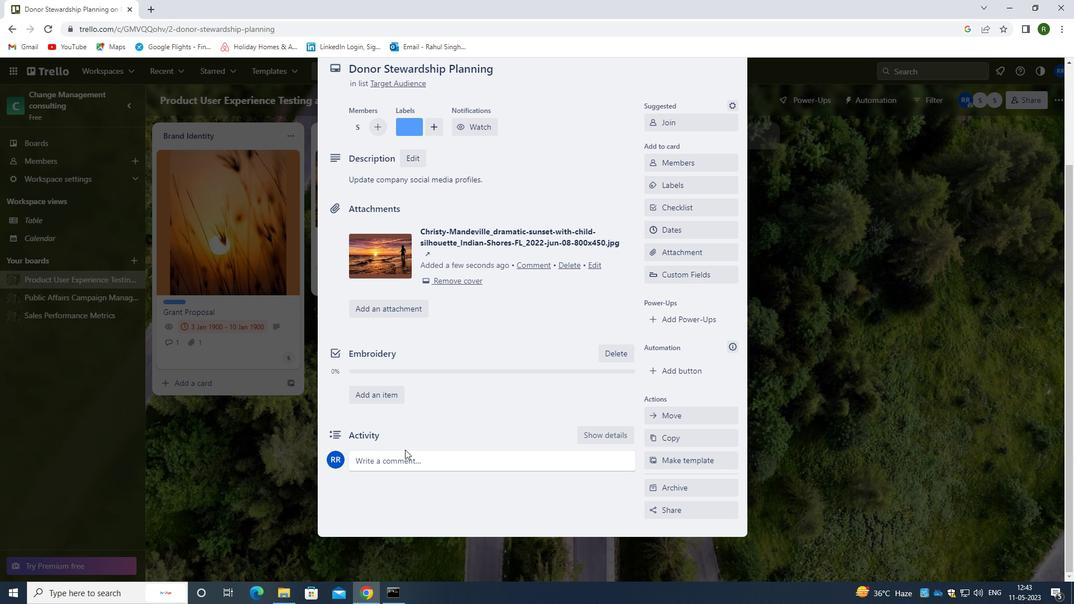 
Action: Mouse pressed left at (394, 464)
Screenshot: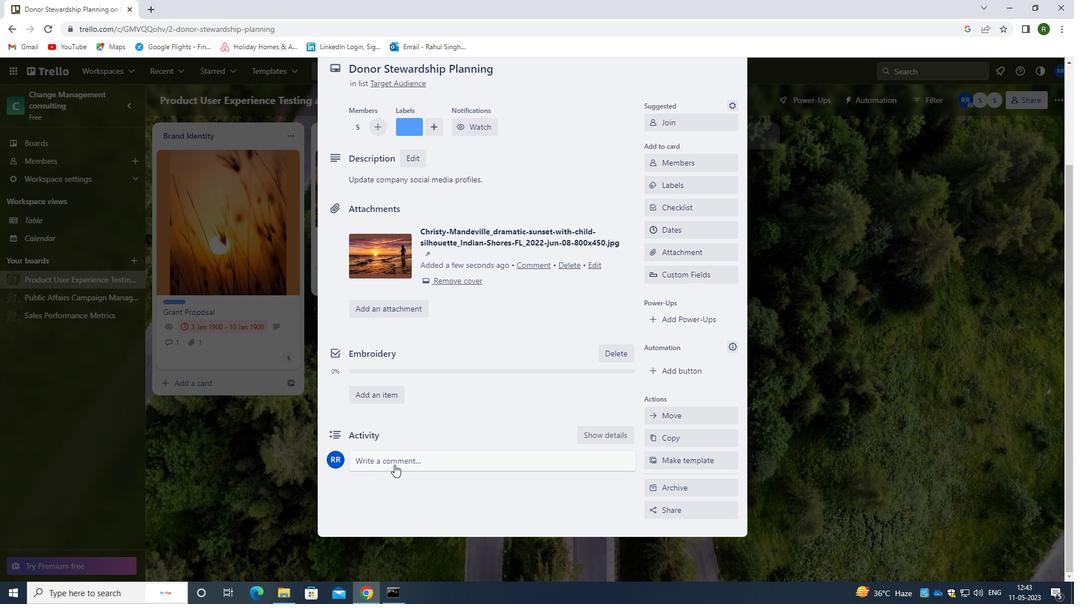 
Action: Mouse moved to (395, 459)
Screenshot: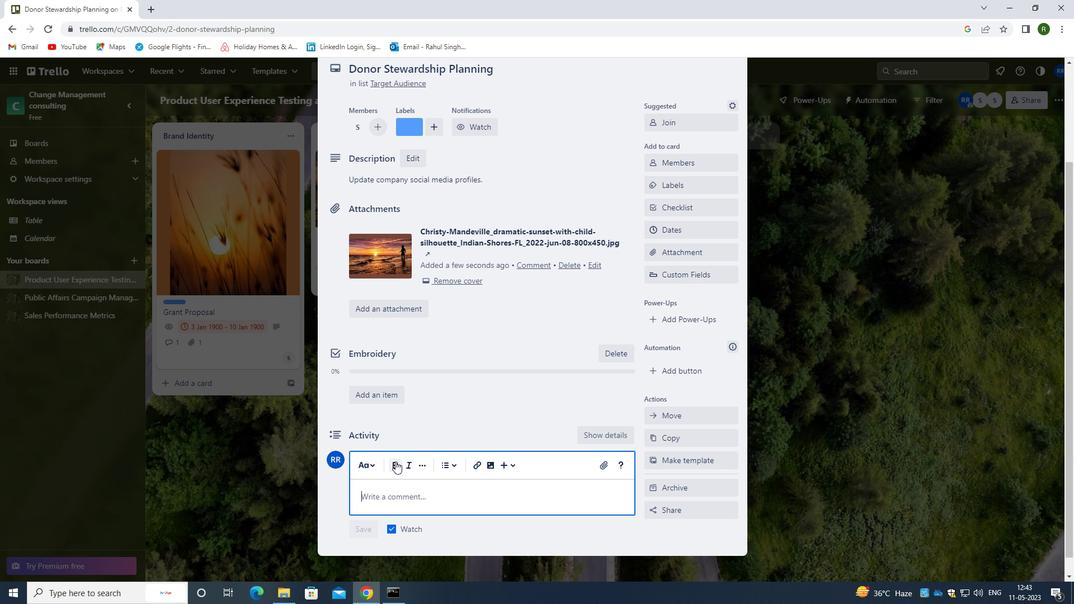 
Action: Key pressed <Key.caps_lock>G<Key.caps_lock>IVERN==<Key.backspace><Key.backspace><Key.backspace><Key.backspace>N<Key.space>THE<Key.space>P<Key.caps_lock>OTENTIAL<Key.space><Key.backspace><Key.backspace><Key.backspace><Key.backspace><Key.backspace><Key.backspace><Key.backspace><Key.backspace><Key.backspace><Key.backspace><Key.caps_lock>P<Key.caps_lock>O<Key.backspace><Key.backspace>P<Key.caps_lock>OTENTIAL<Key.space>IMPACT<Key.space>OF<Key.space>THIS<Key.space>TASK<Key.space>ON<Key.space>OUR<Key.space>COMPANY<Key.space>COMPETITIVE<Key.space>POSITION,<Key.space>LET<Key.space>US<Key.space>ENSURE<Key.space>THAT<Key.space>WE<Key.space>APPROACH<Key.space>IT<Key.space>WITH<Key.space>A<Key.space>SENC<Key.backspace>SE<Key.space>OF<Key.space>STRATEI<Key.backspace>GIC<Key.space>THINKING<Key.space>AND<Key.space>PLANNING.
Screenshot: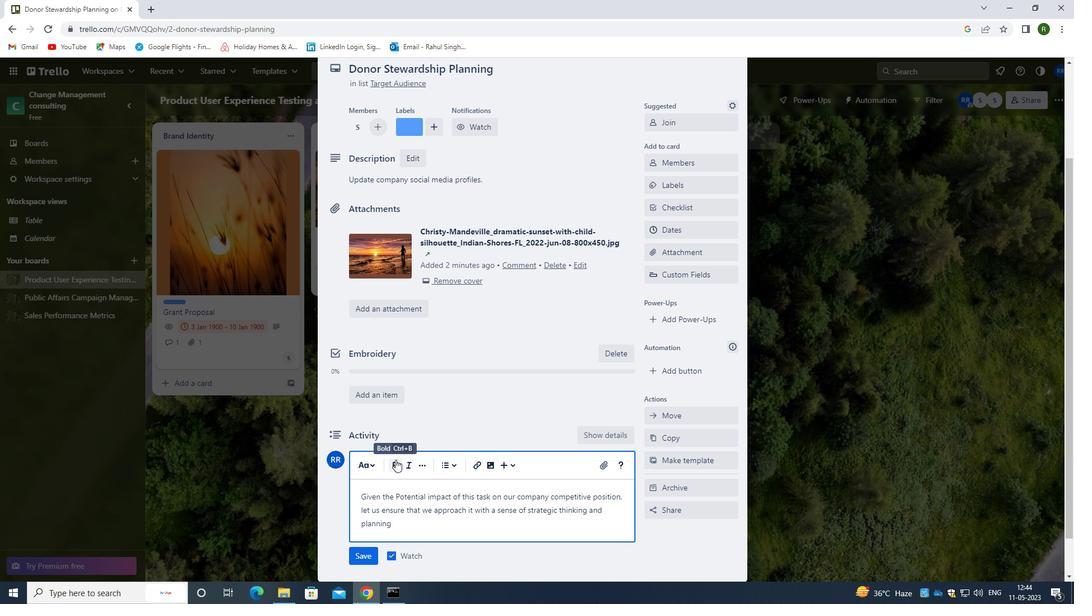 
Action: Mouse moved to (373, 561)
Screenshot: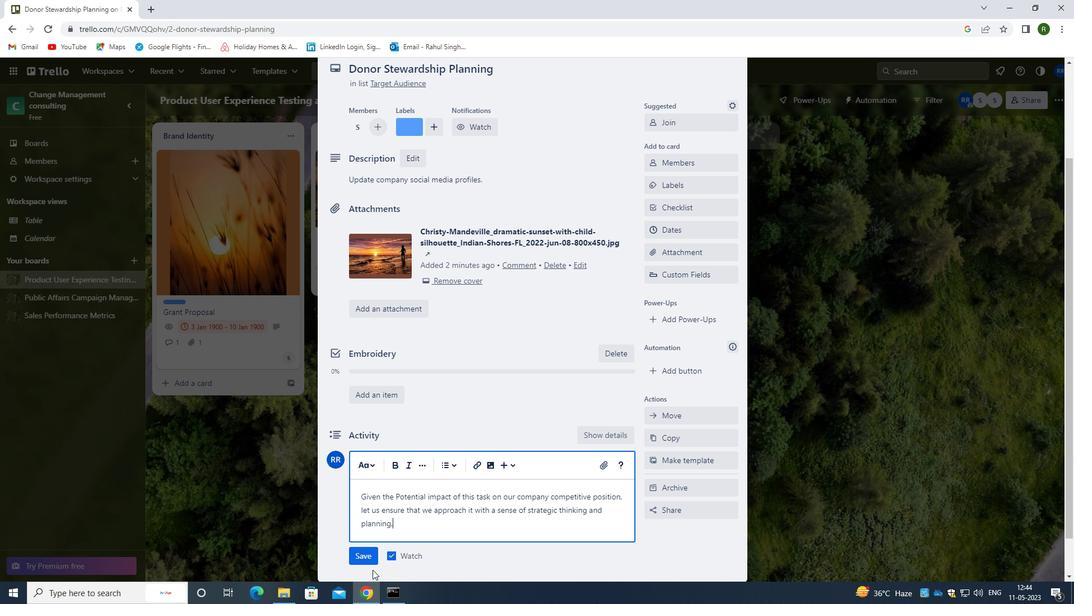 
Action: Mouse pressed left at (373, 561)
Screenshot: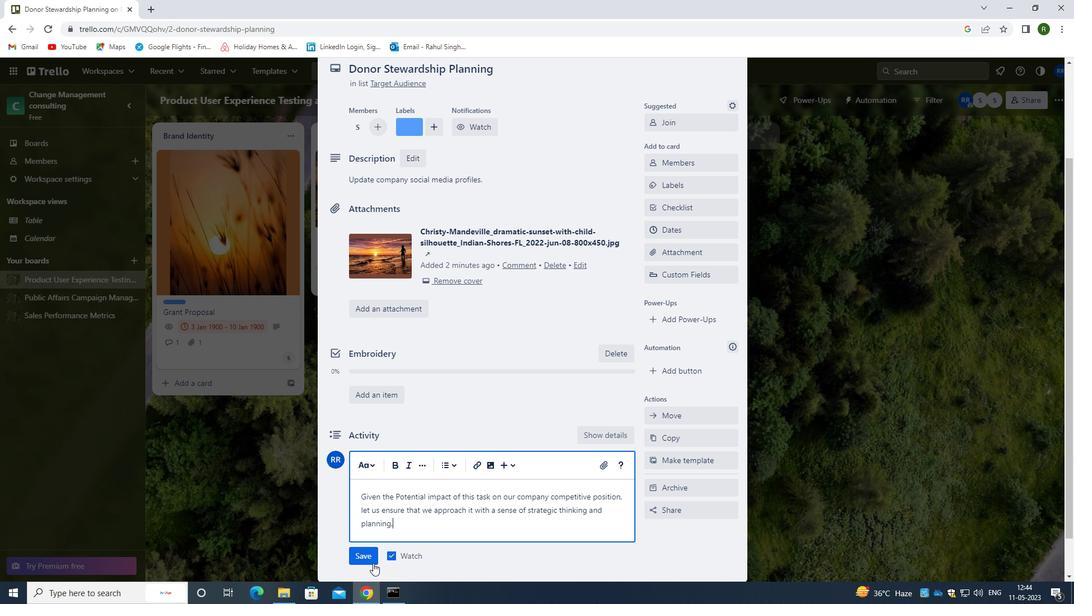 
Action: Mouse moved to (680, 230)
Screenshot: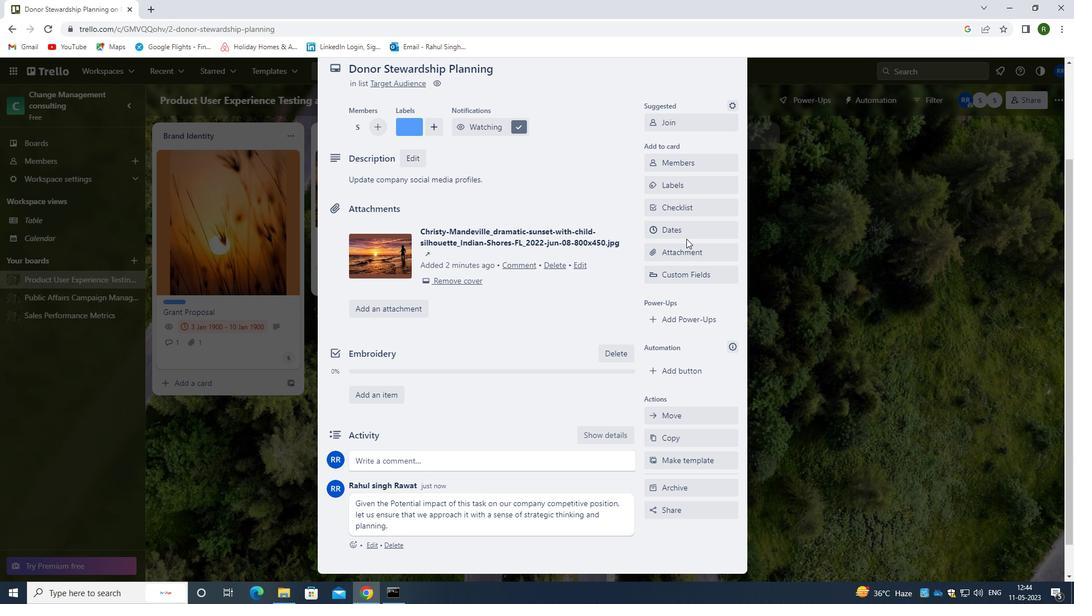 
Action: Mouse pressed left at (680, 230)
Screenshot: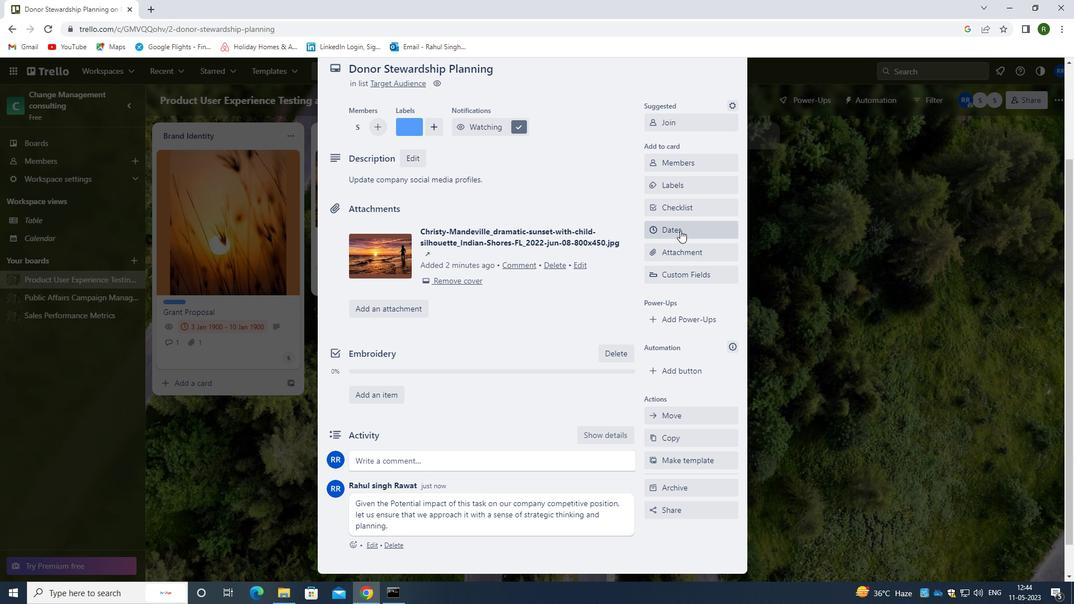 
Action: Mouse moved to (652, 298)
Screenshot: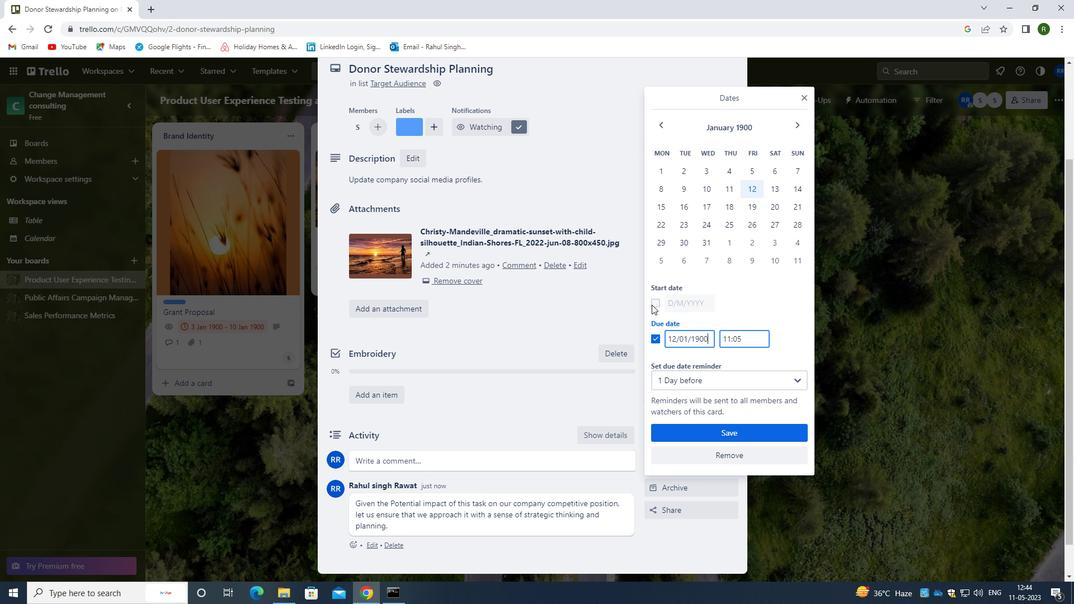 
Action: Mouse pressed left at (652, 298)
Screenshot: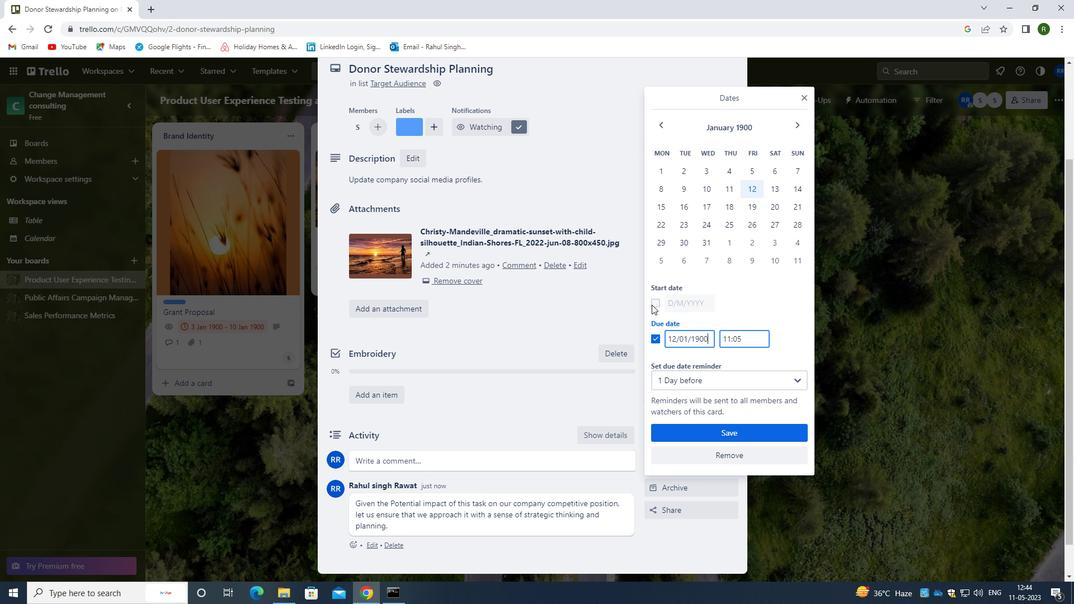 
Action: Mouse moved to (675, 303)
Screenshot: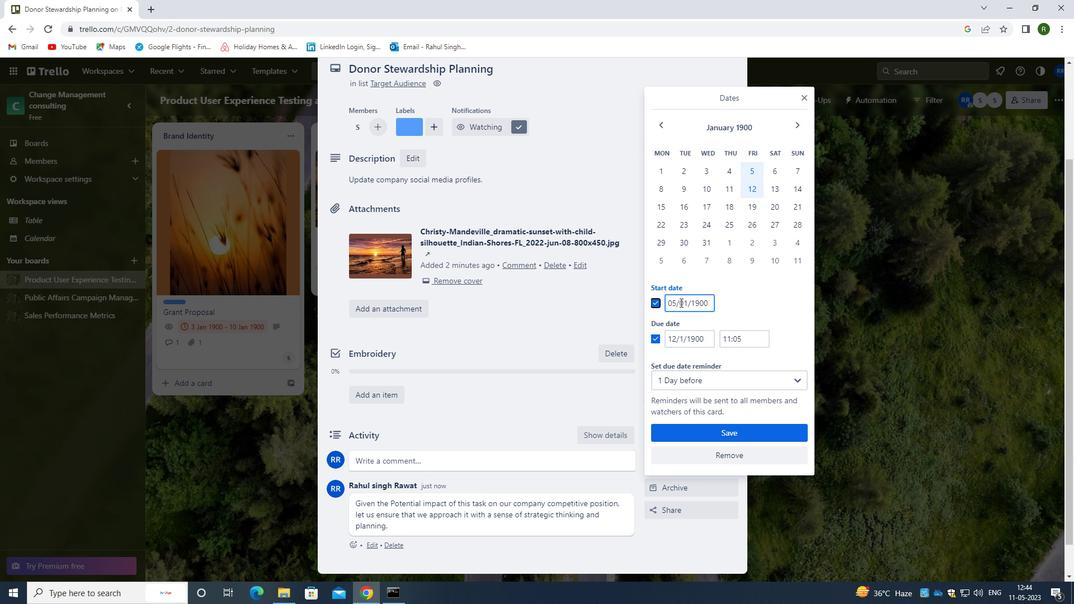 
Action: Mouse pressed left at (675, 303)
Screenshot: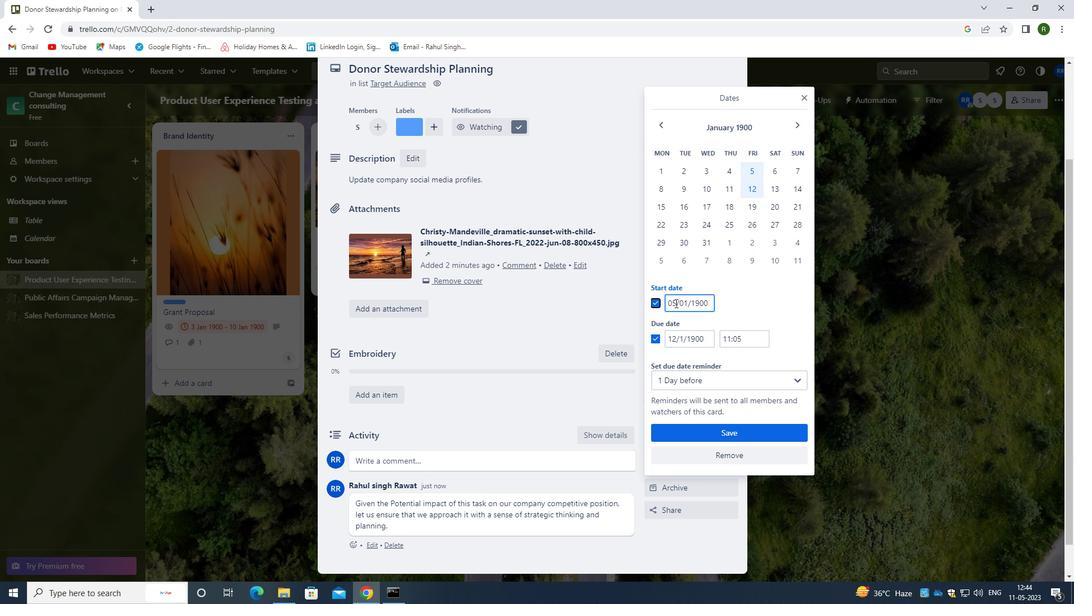 
Action: Mouse moved to (673, 299)
Screenshot: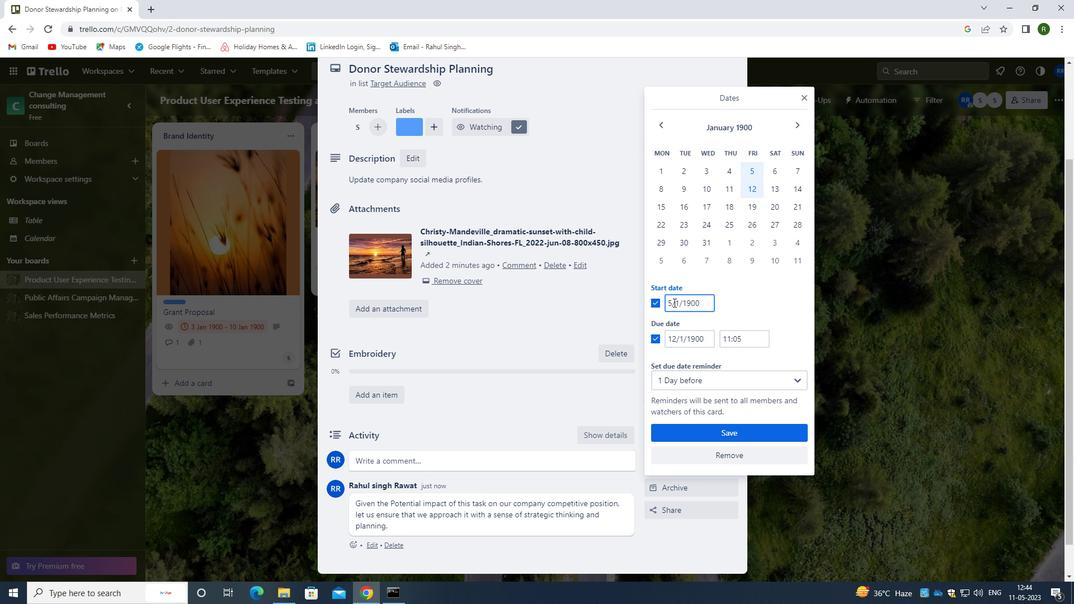 
Action: Mouse pressed left at (673, 299)
Screenshot: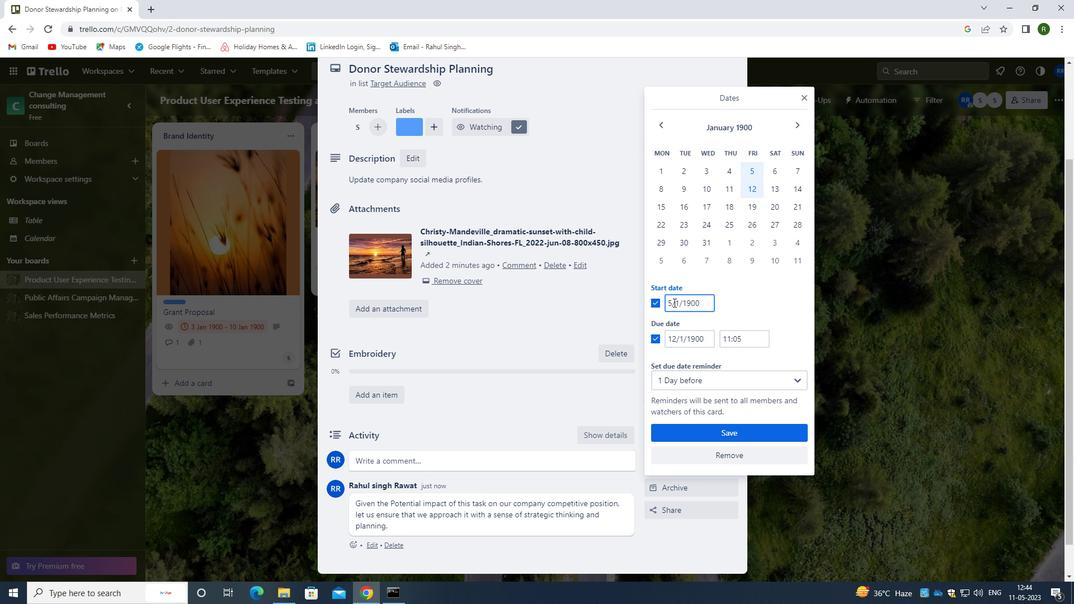 
Action: Mouse moved to (687, 304)
Screenshot: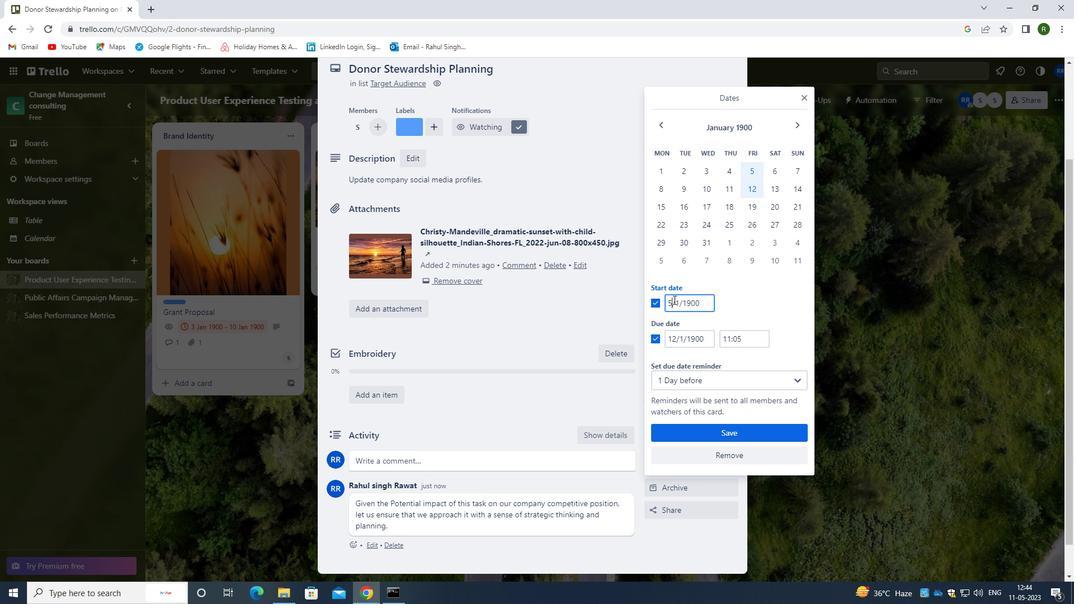 
Action: Key pressed <Key.backspace>6
Screenshot: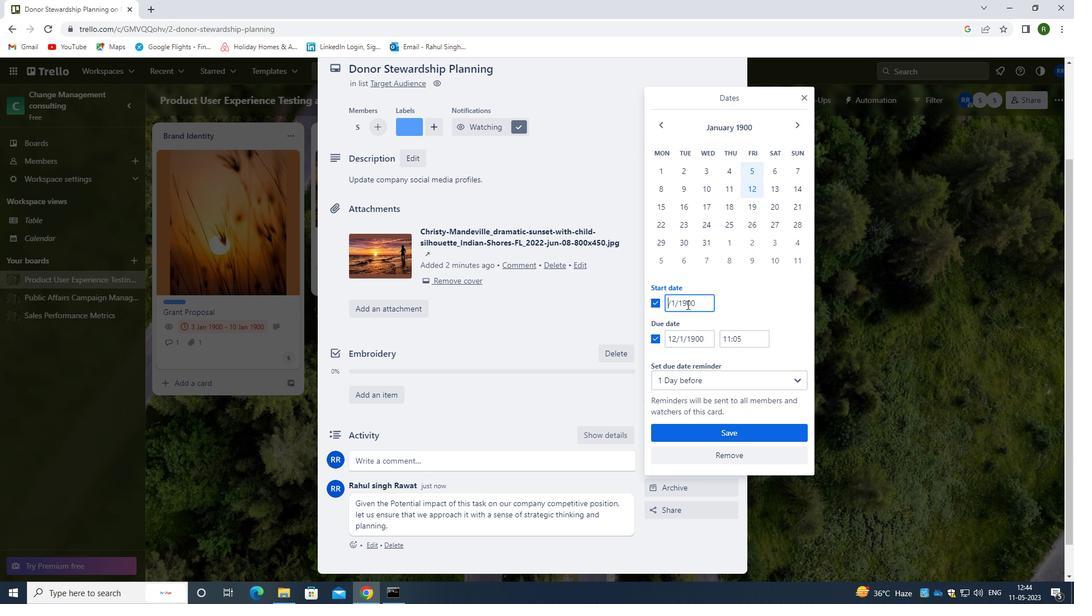 
Action: Mouse moved to (675, 339)
Screenshot: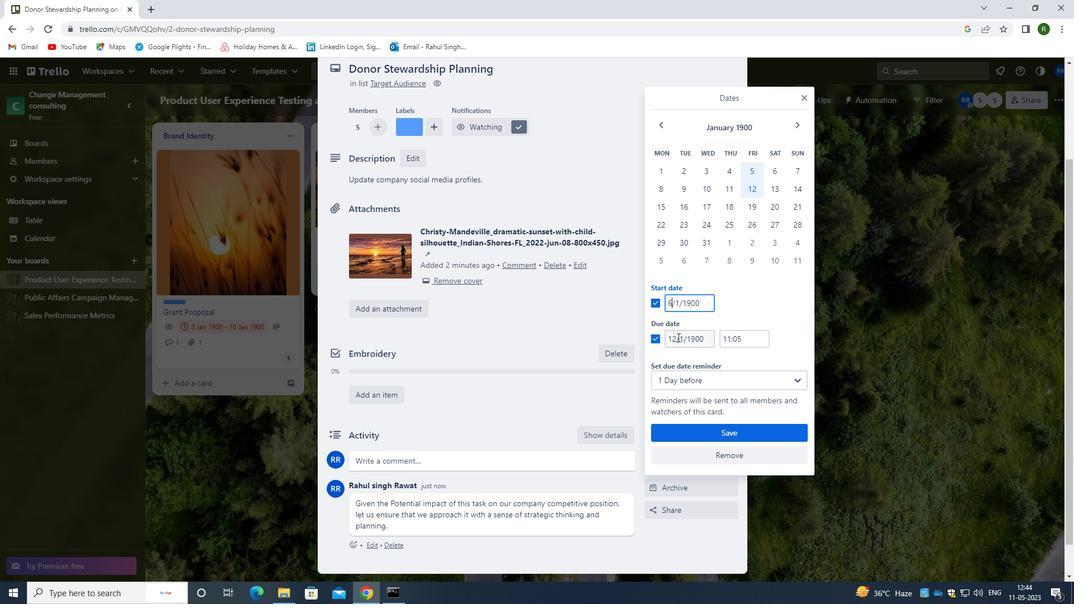
Action: Mouse pressed left at (675, 339)
Screenshot: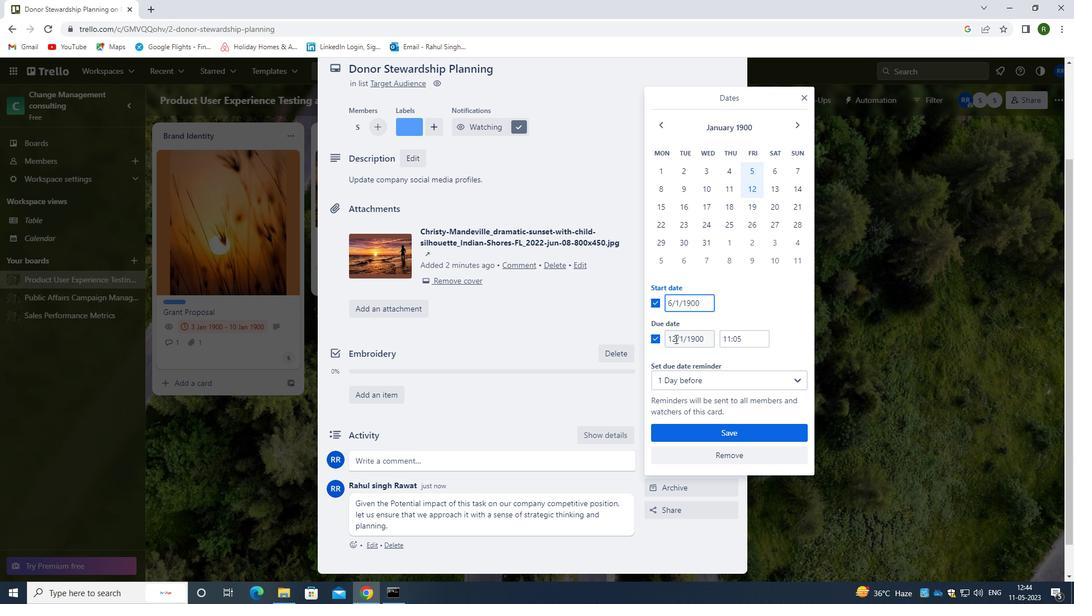 
Action: Mouse moved to (685, 341)
Screenshot: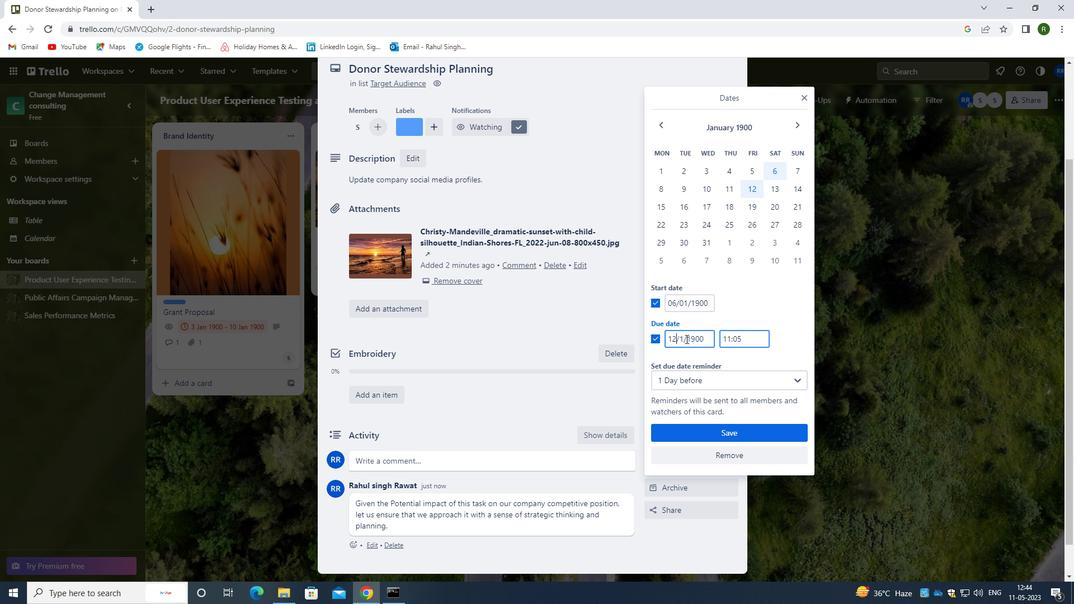 
Action: Key pressed <Key.backspace>3
Screenshot: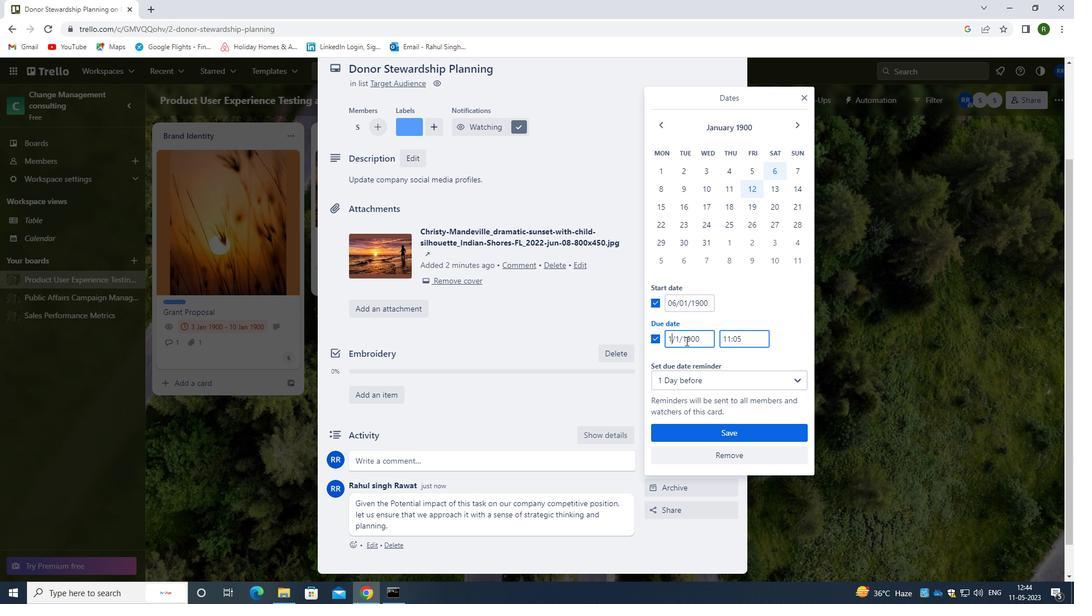 
Action: Mouse moved to (725, 430)
Screenshot: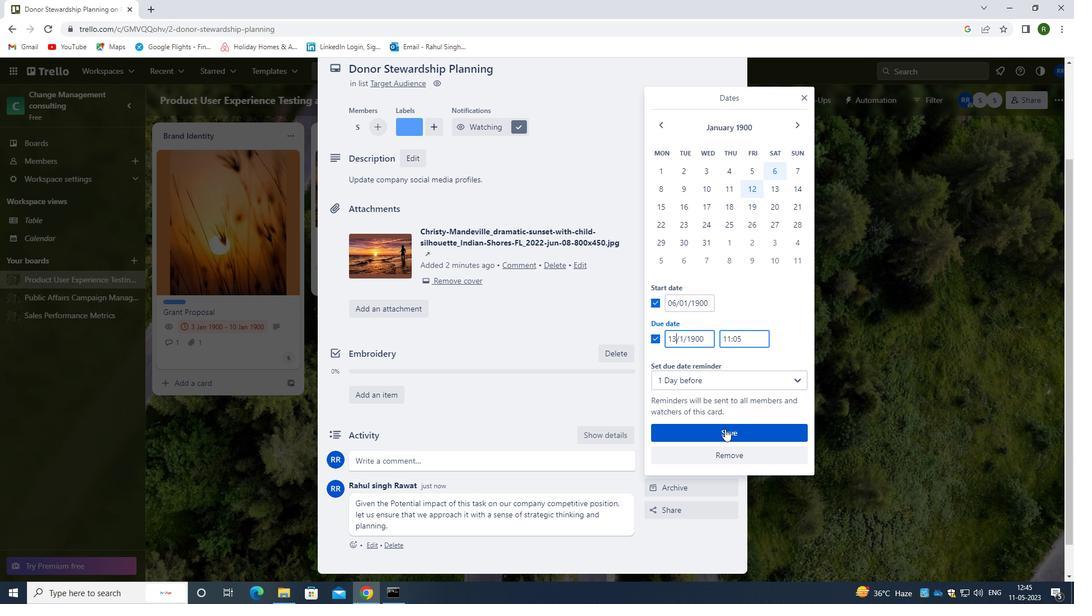 
Action: Mouse pressed left at (725, 430)
Screenshot: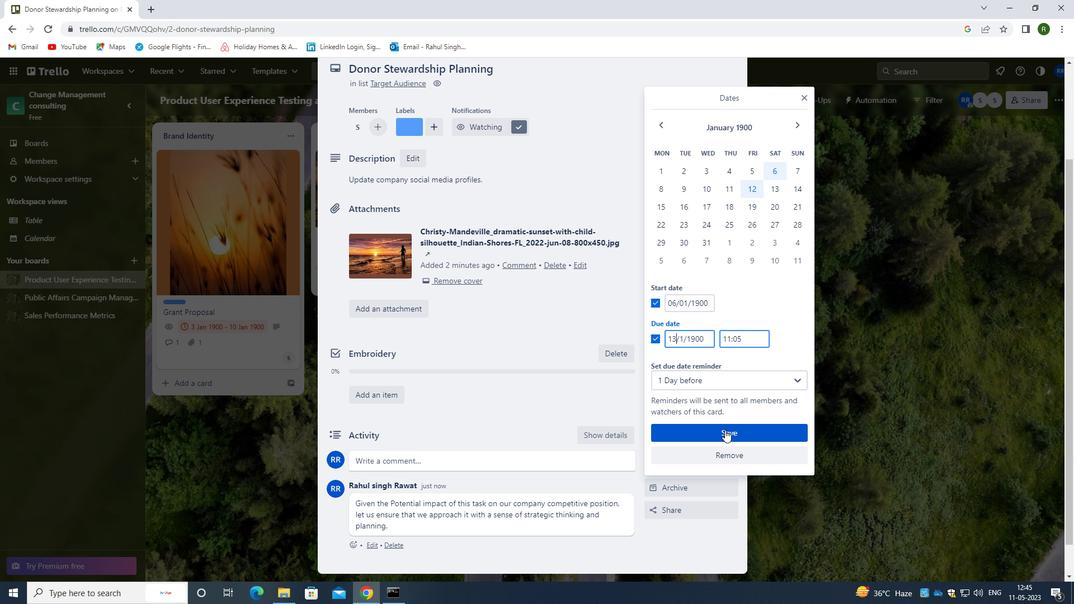 
Action: Mouse moved to (834, 388)
Screenshot: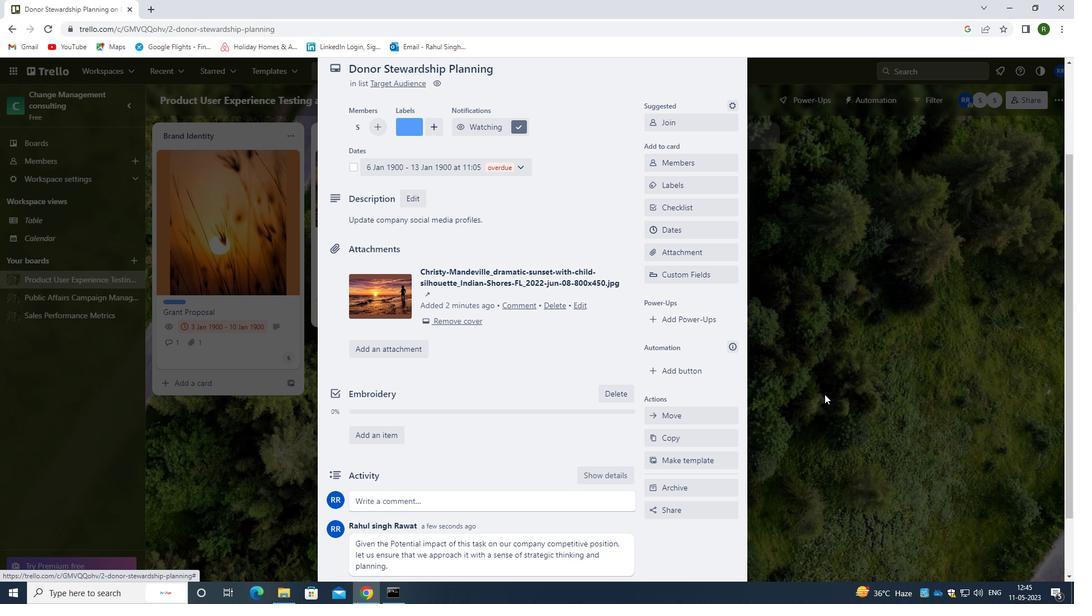
Action: Mouse scrolled (834, 388) with delta (0, 0)
Screenshot: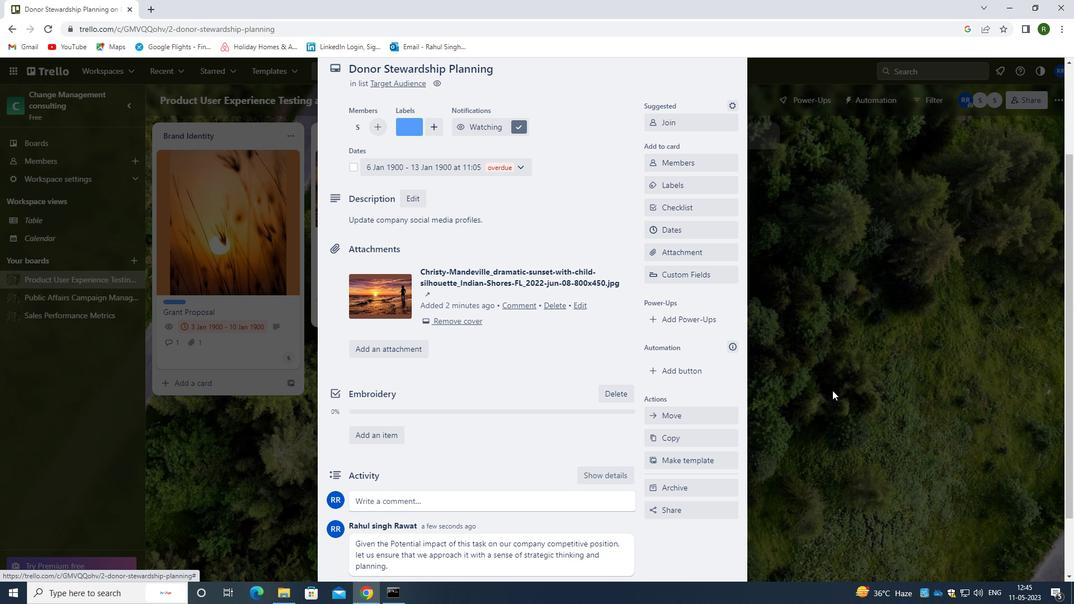 
Action: Mouse moved to (834, 387)
Screenshot: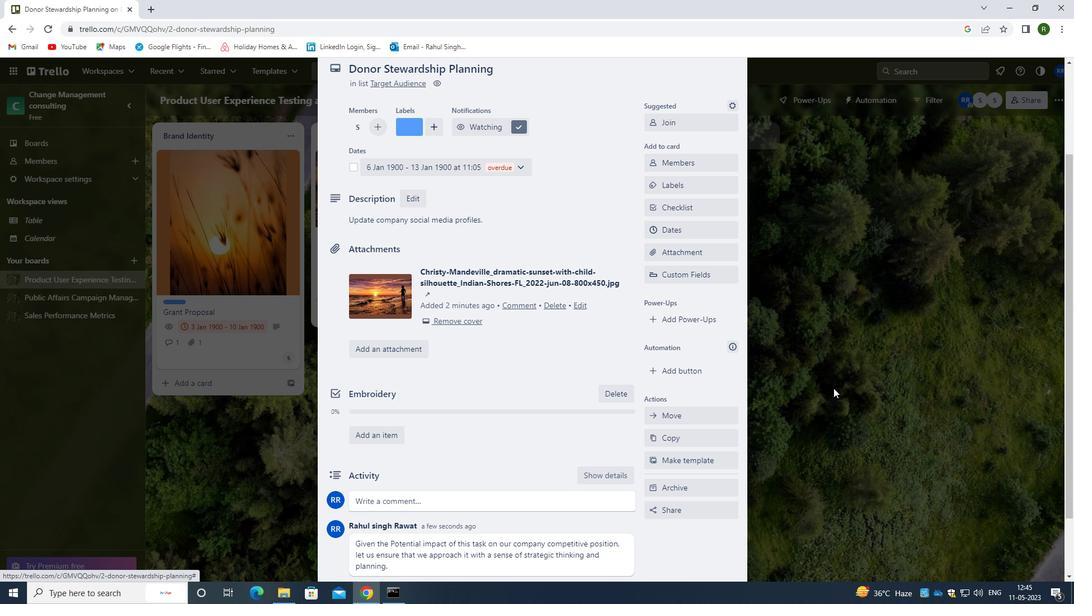 
Action: Mouse scrolled (834, 388) with delta (0, 0)
Screenshot: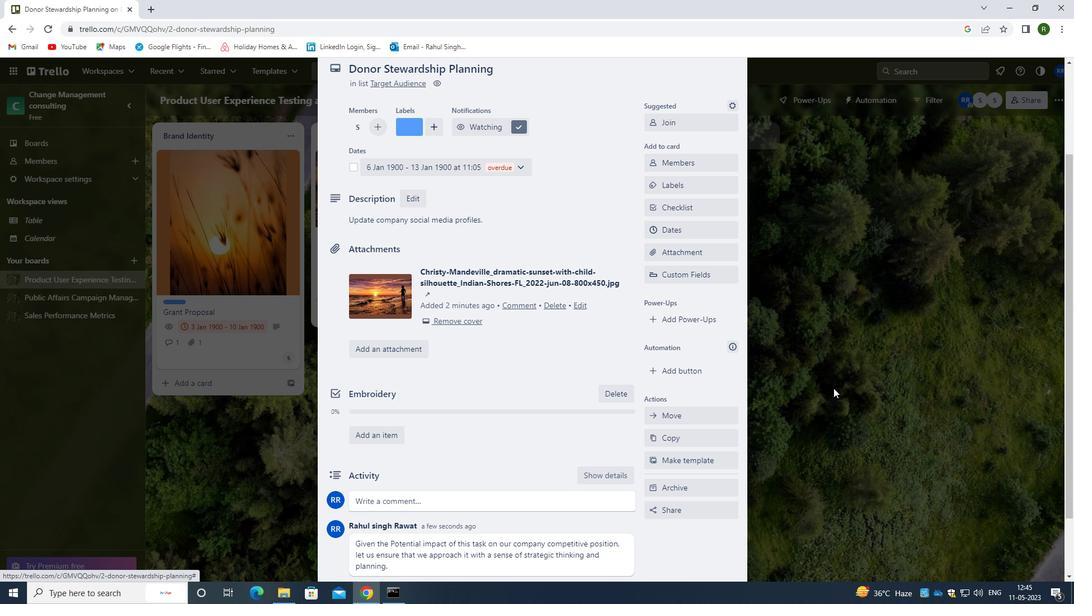 
Action: Mouse scrolled (834, 388) with delta (0, 0)
Screenshot: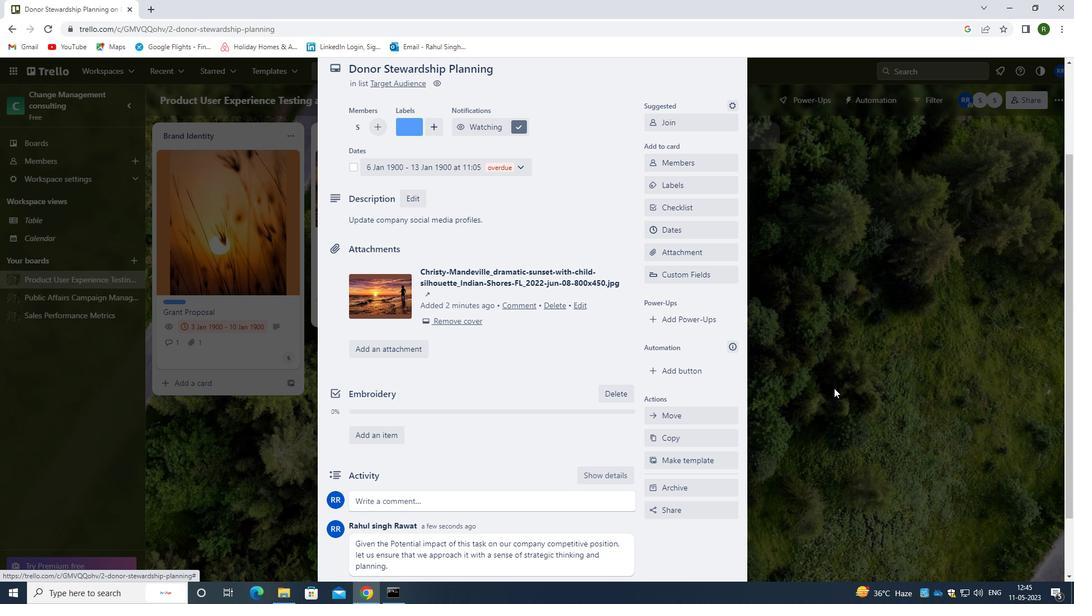 
Action: Mouse moved to (835, 387)
Screenshot: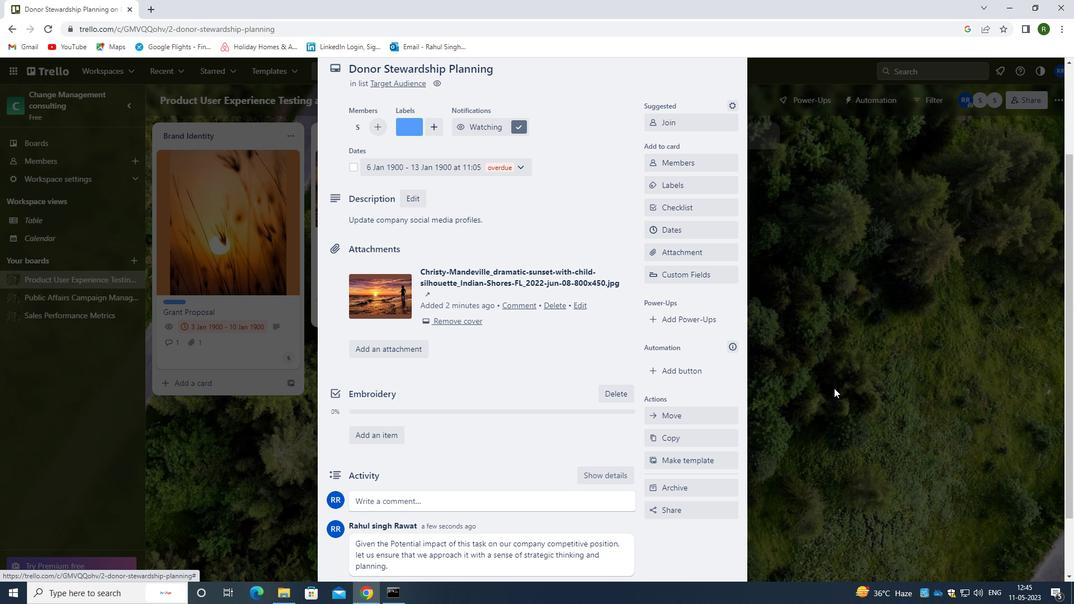 
Action: Mouse scrolled (835, 388) with delta (0, 0)
Screenshot: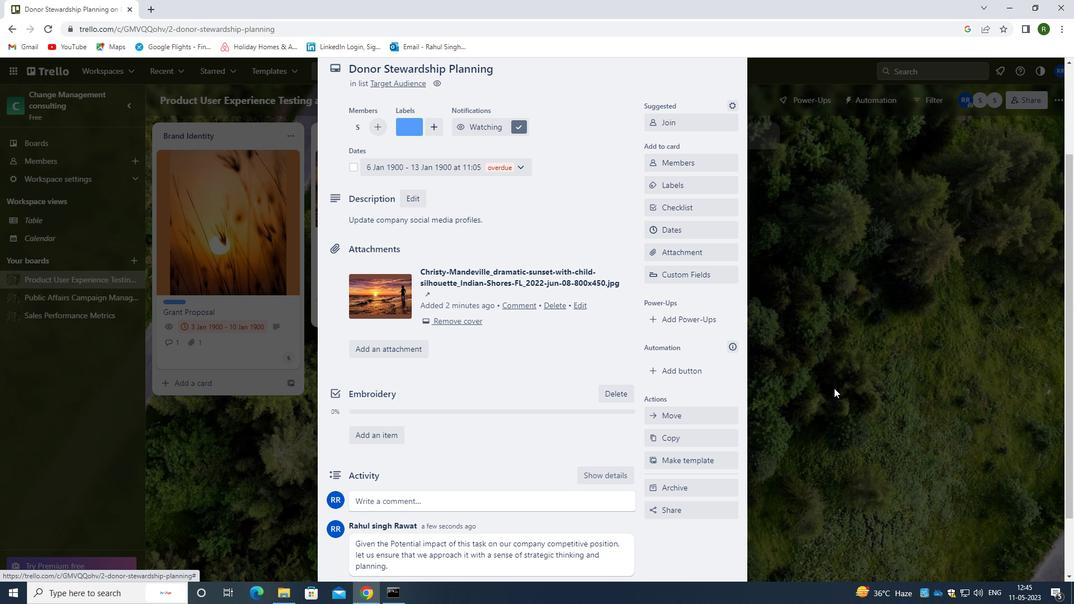 
Action: Mouse moved to (738, 96)
Screenshot: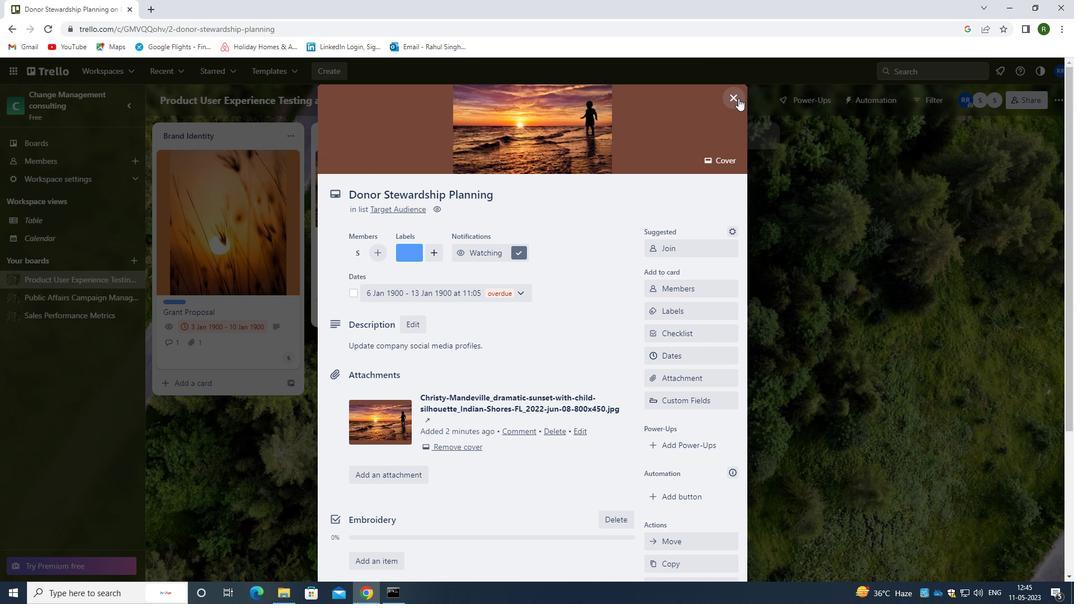 
Action: Mouse pressed left at (738, 96)
Screenshot: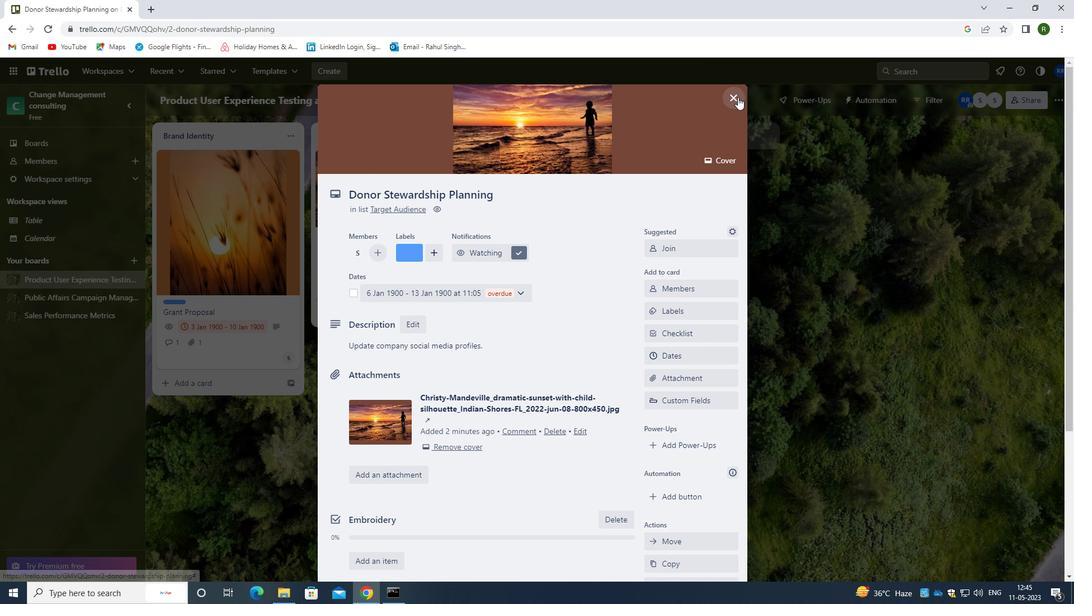 
